 Task: In the Contact  NelsonAubrey@iCloud.com, Log Postal mail with desription: 'Received a postal mail package from a customer returning a product.'; Add date: '24 August, 2023', attach the document: Project_plan.docx. Logged in from softage.10@softage.net
Action: Mouse moved to (91, 77)
Screenshot: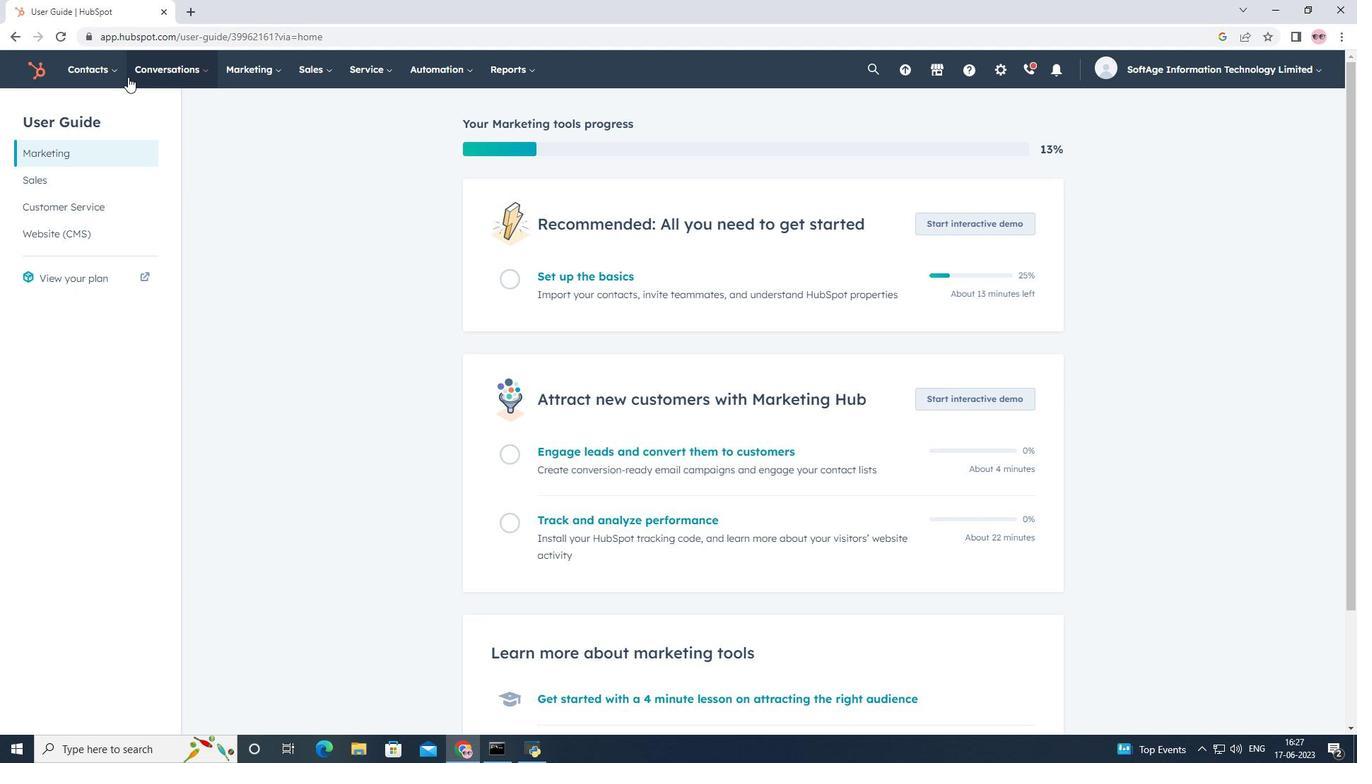 
Action: Mouse pressed left at (91, 77)
Screenshot: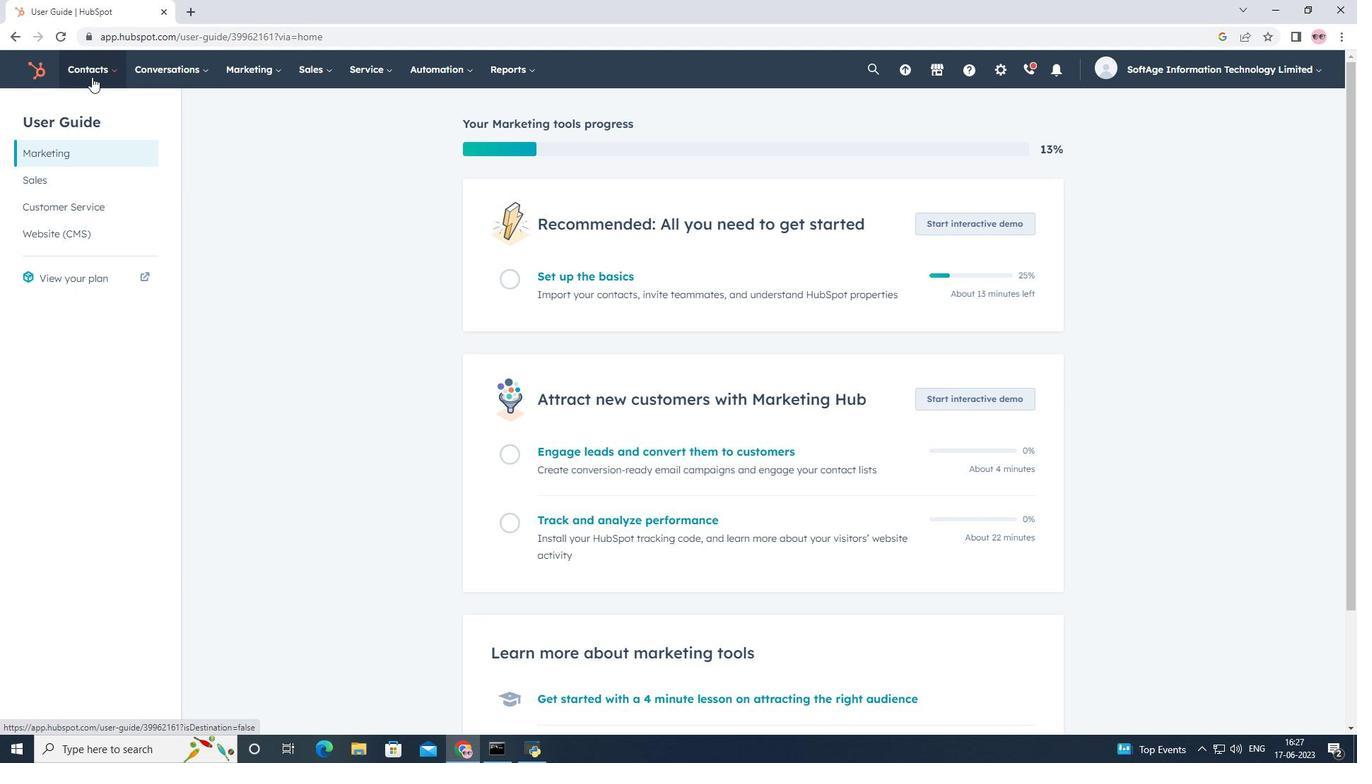 
Action: Mouse moved to (101, 106)
Screenshot: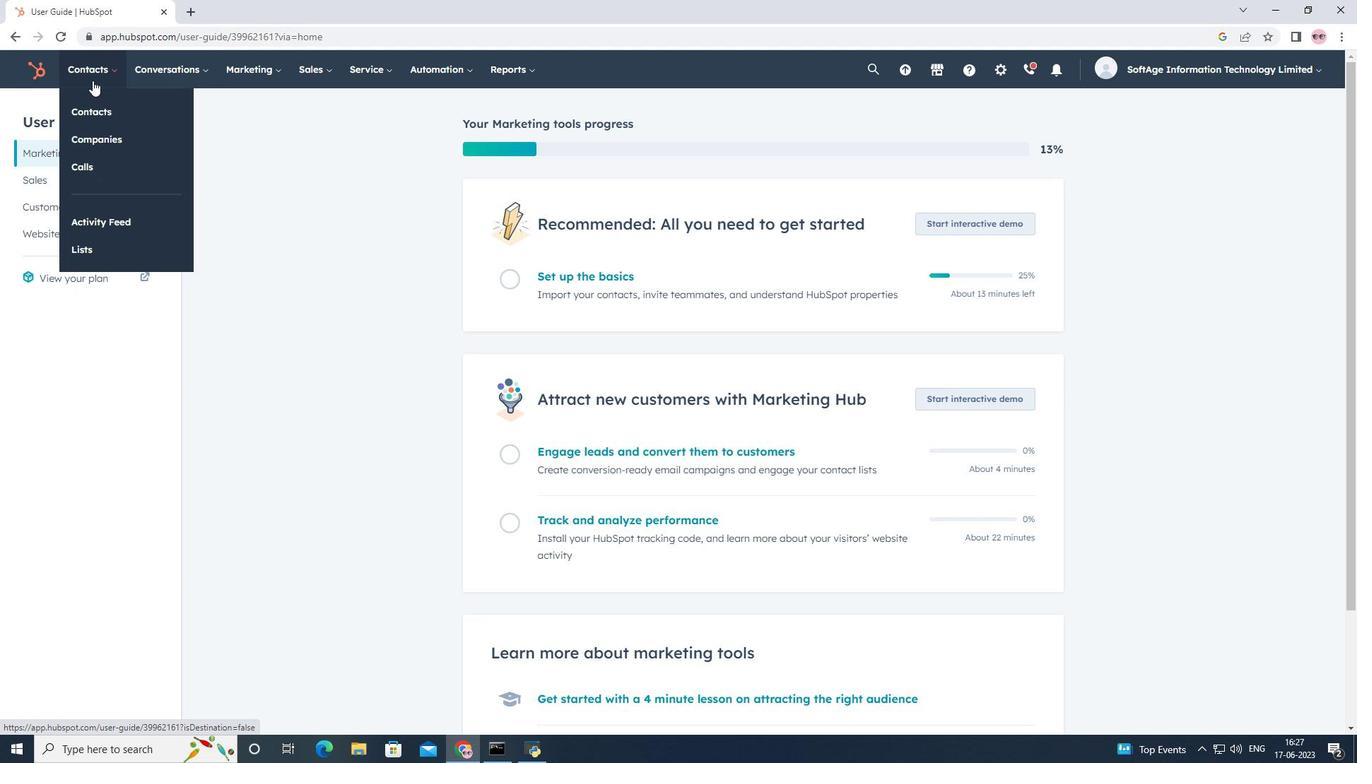 
Action: Mouse pressed left at (101, 106)
Screenshot: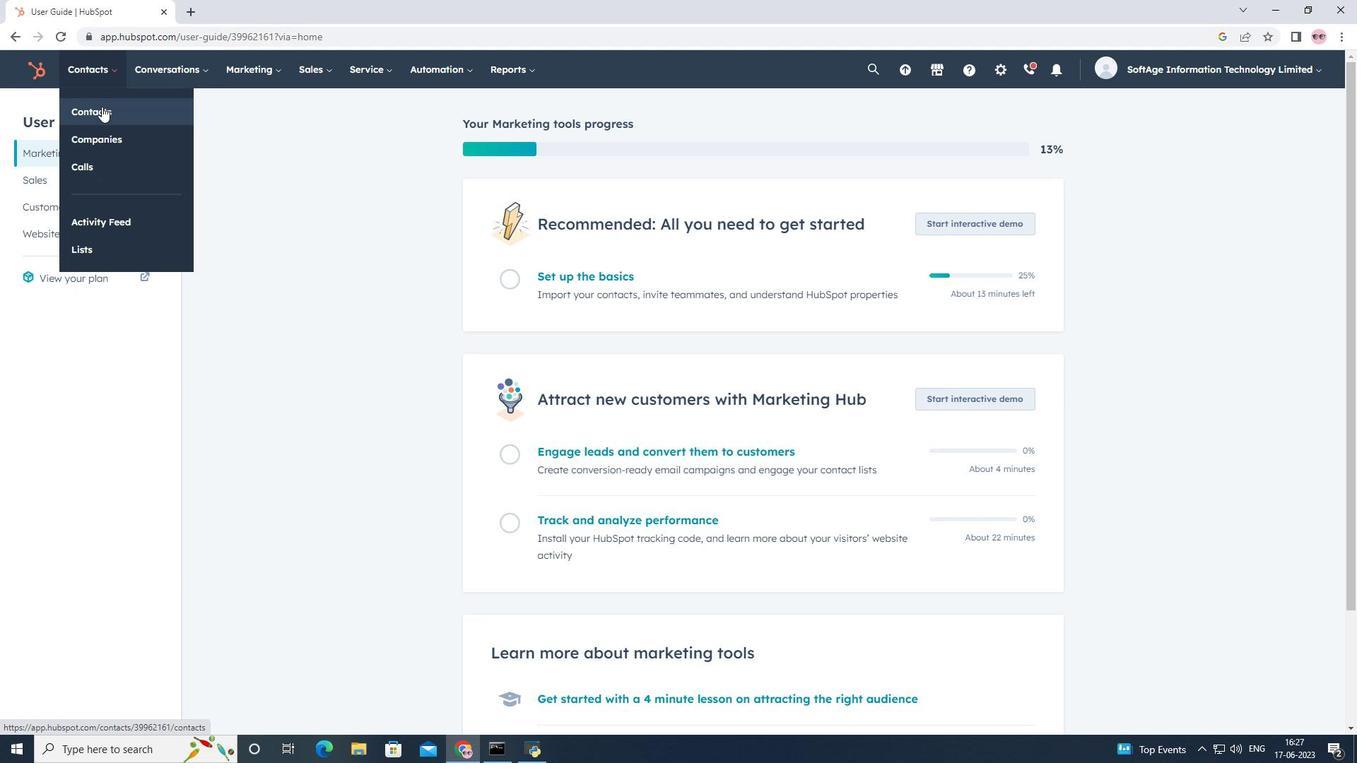 
Action: Mouse moved to (147, 232)
Screenshot: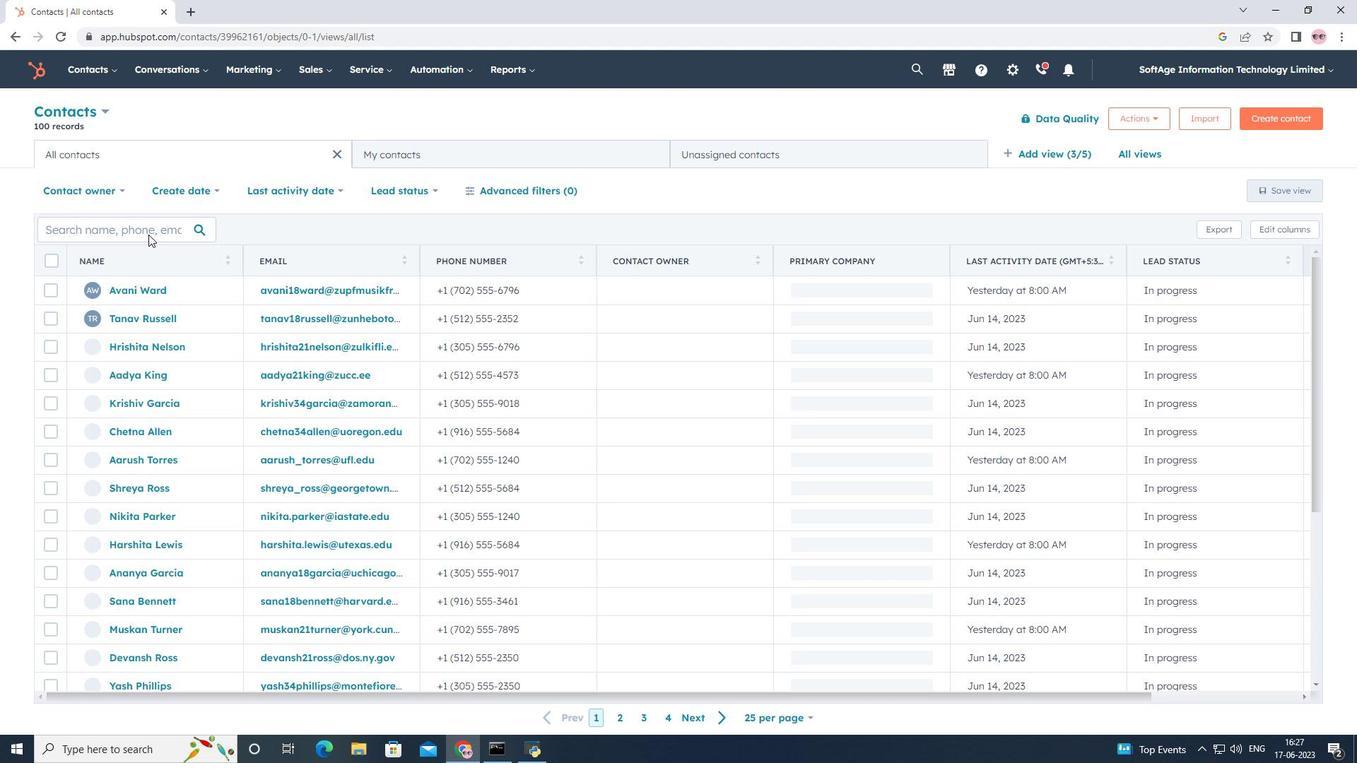 
Action: Mouse pressed left at (147, 232)
Screenshot: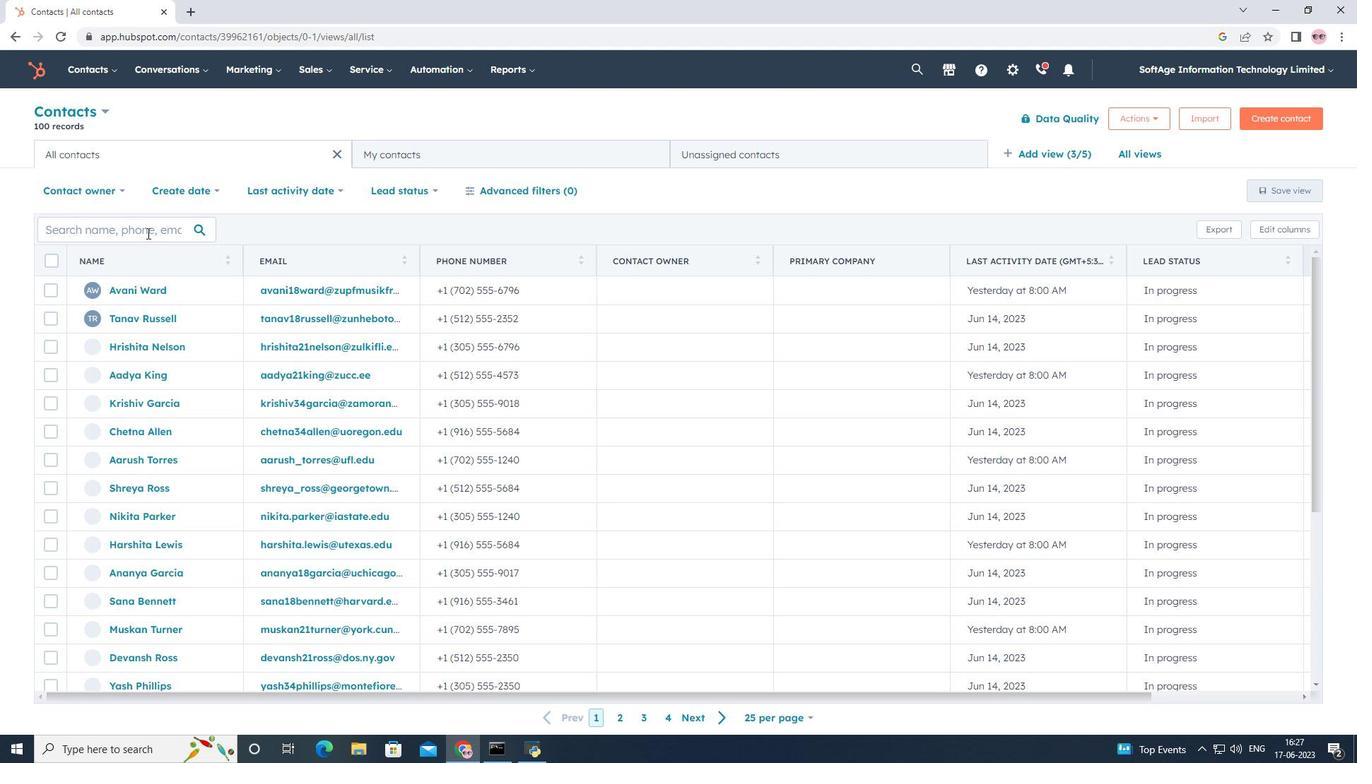 
Action: Key pressed <Key.shift>Nelson<Key.shift>aubrey<Key.shift>@i<Key.shift>Cloud.com
Screenshot: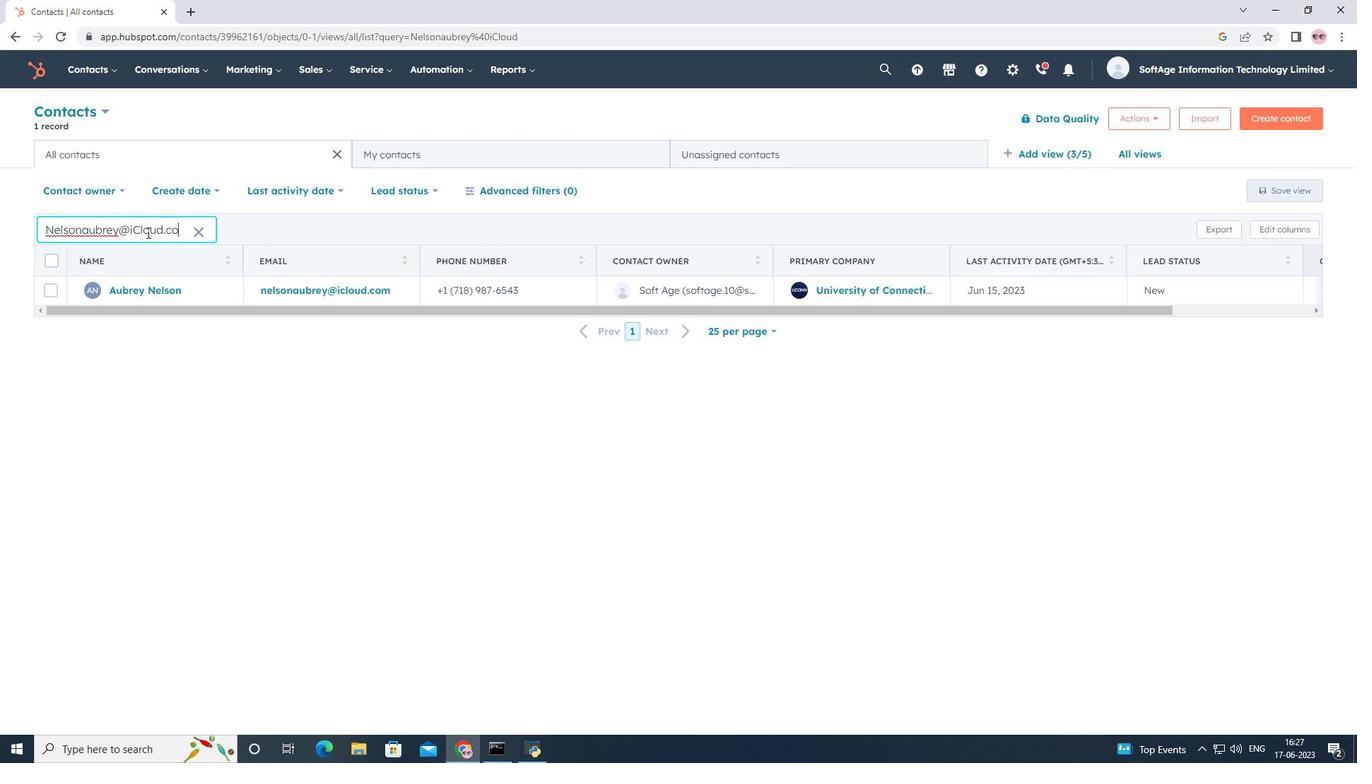 
Action: Mouse moved to (148, 292)
Screenshot: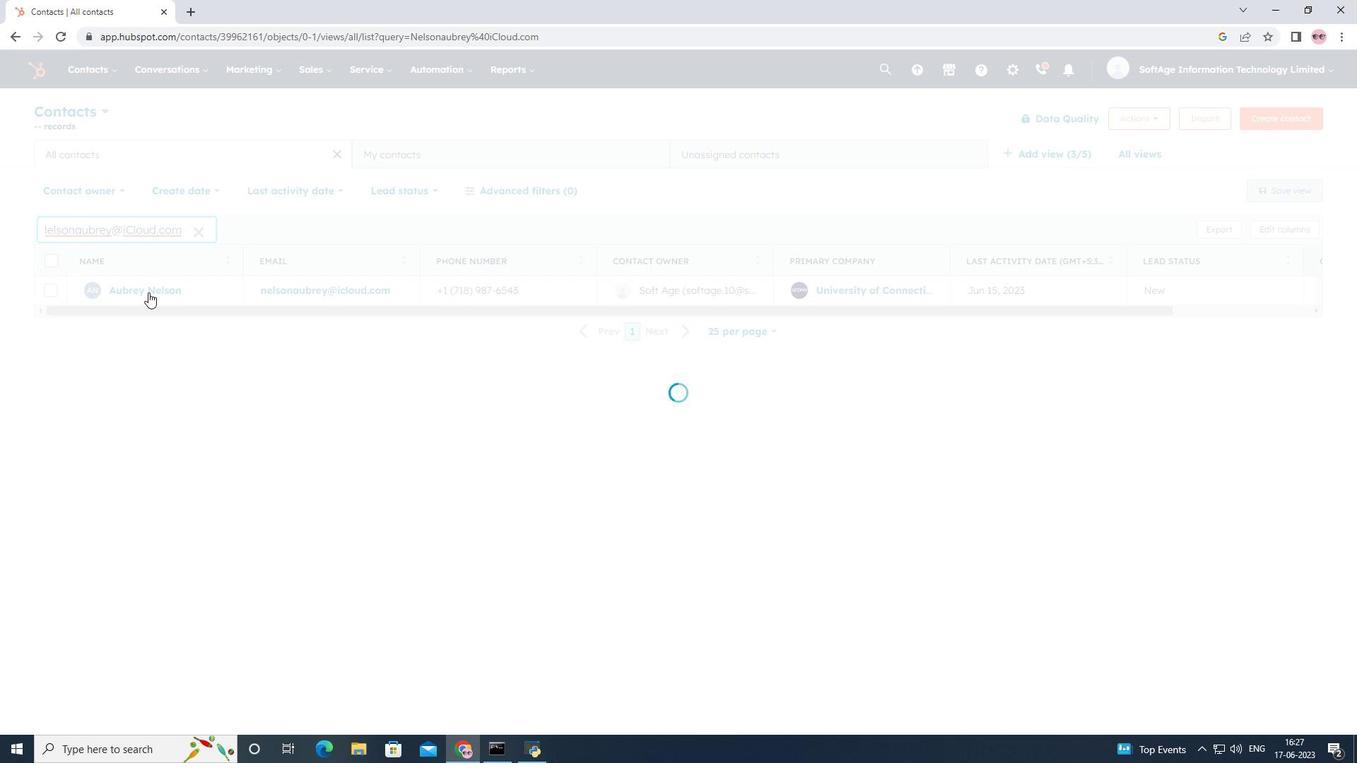 
Action: Mouse pressed left at (148, 292)
Screenshot: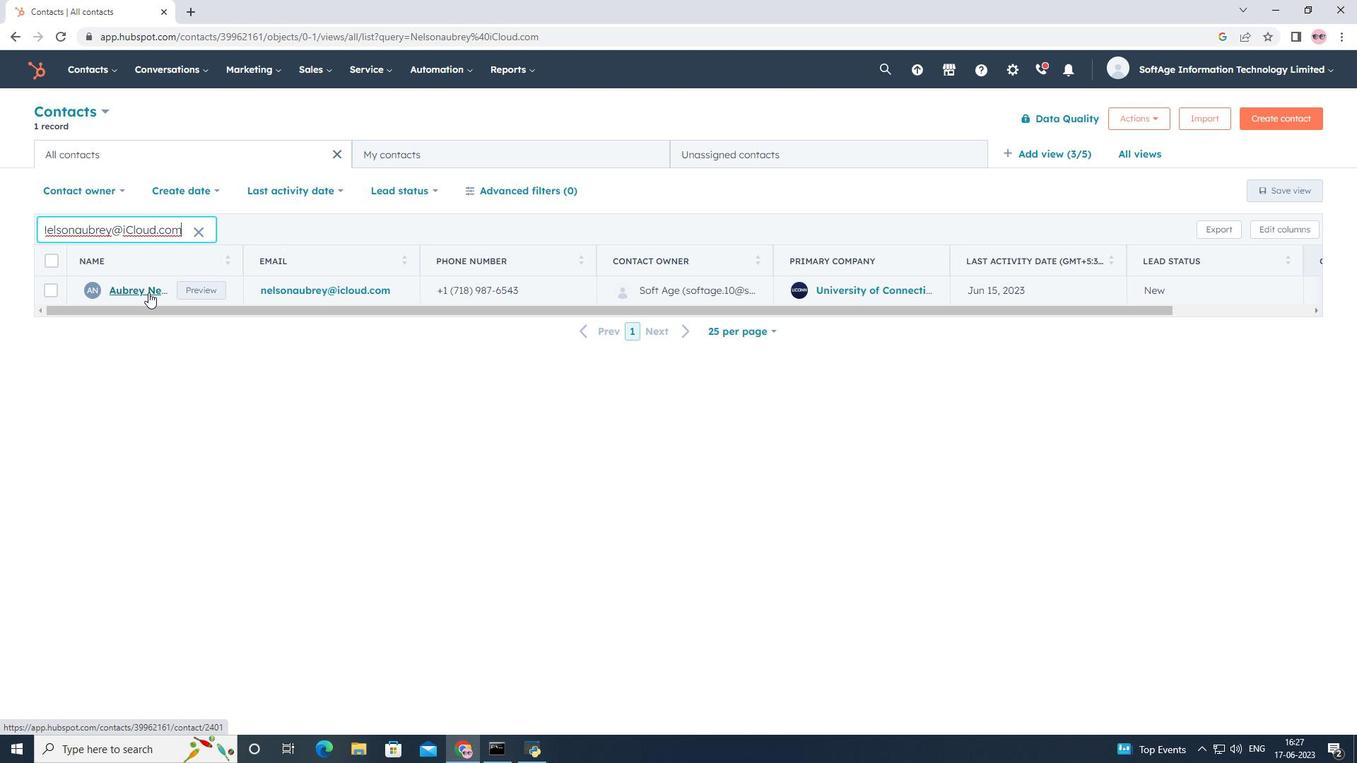 
Action: Mouse moved to (279, 233)
Screenshot: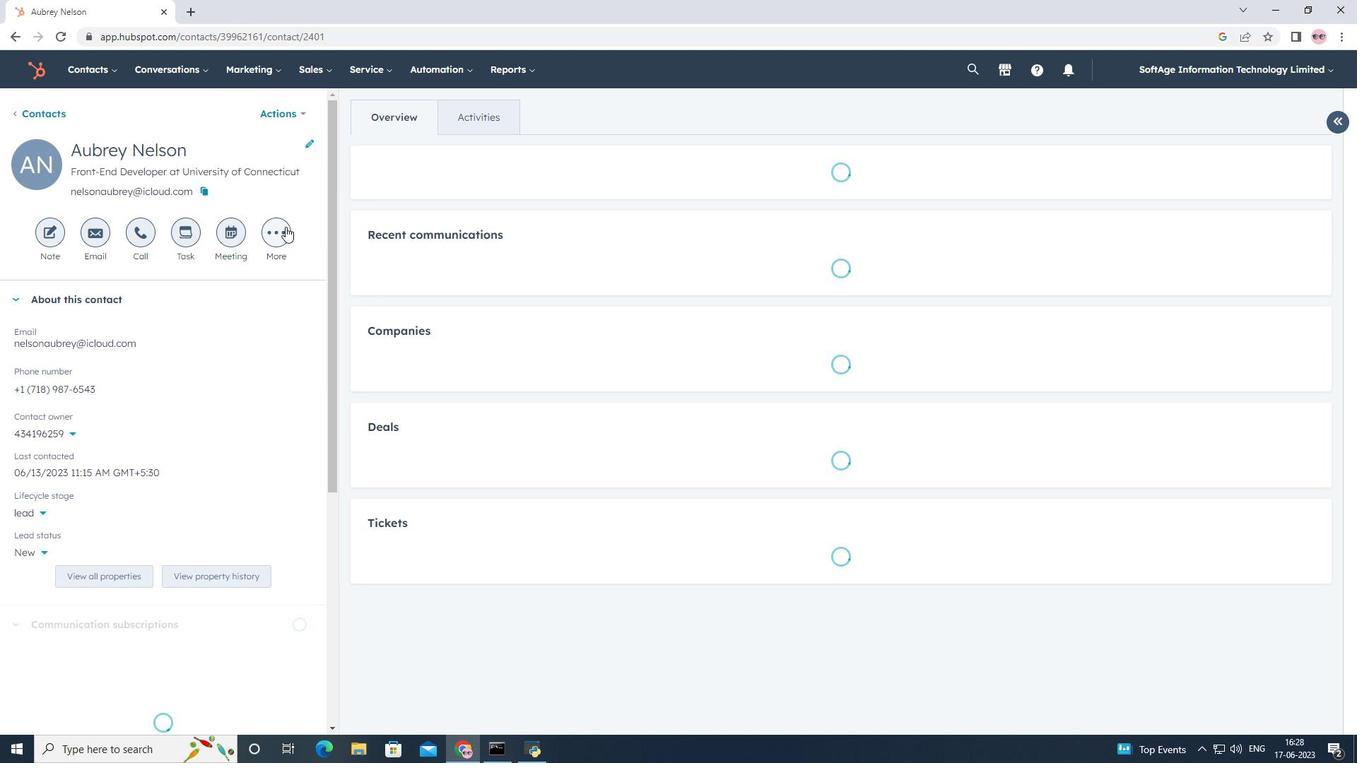 
Action: Mouse pressed left at (279, 233)
Screenshot: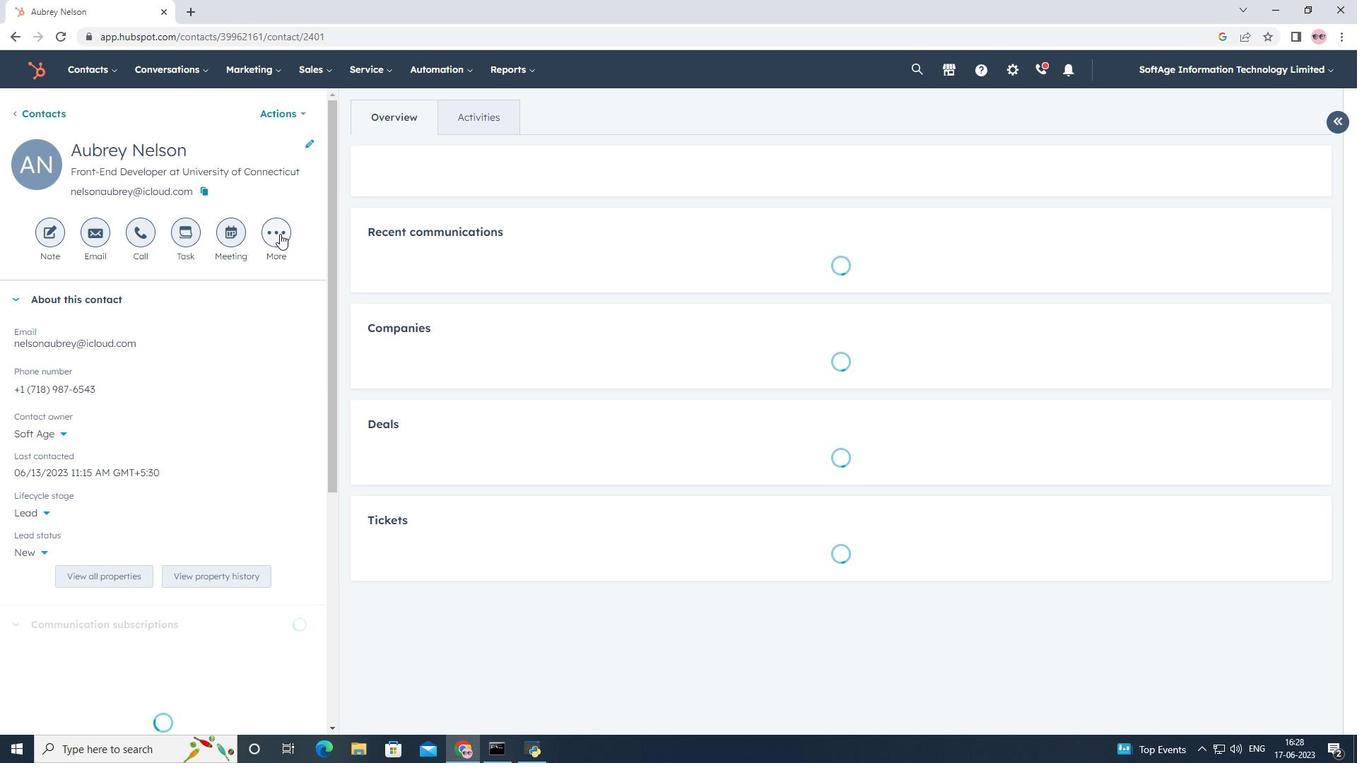 
Action: Mouse moved to (289, 436)
Screenshot: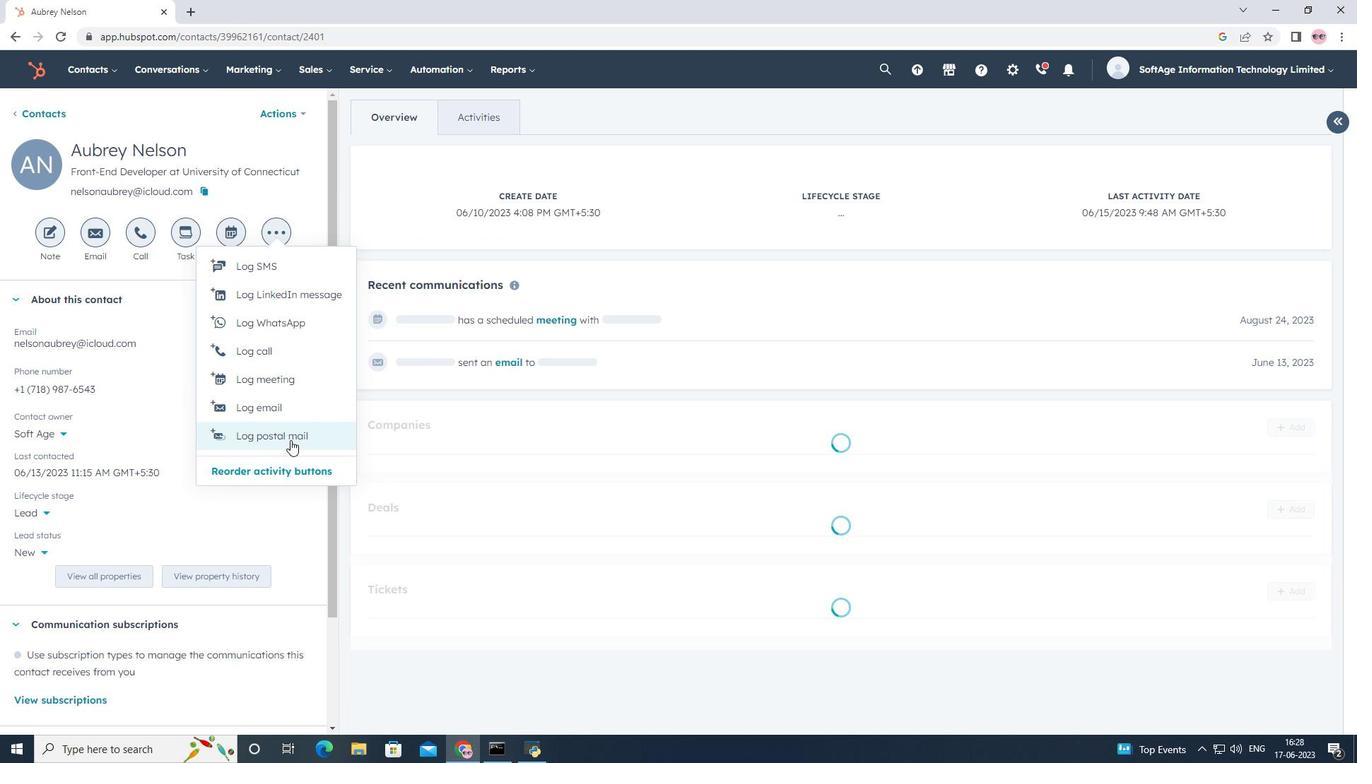 
Action: Mouse pressed left at (289, 436)
Screenshot: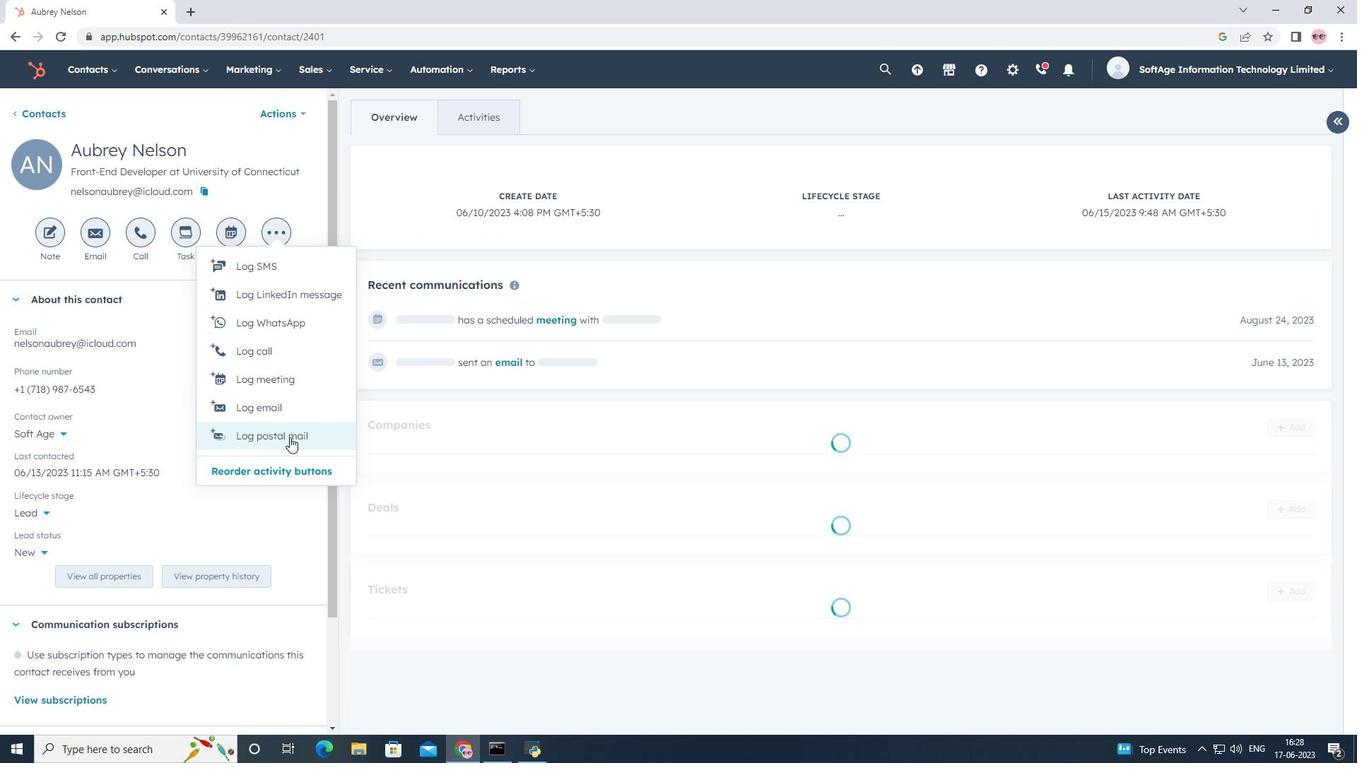 
Action: Mouse moved to (831, 536)
Screenshot: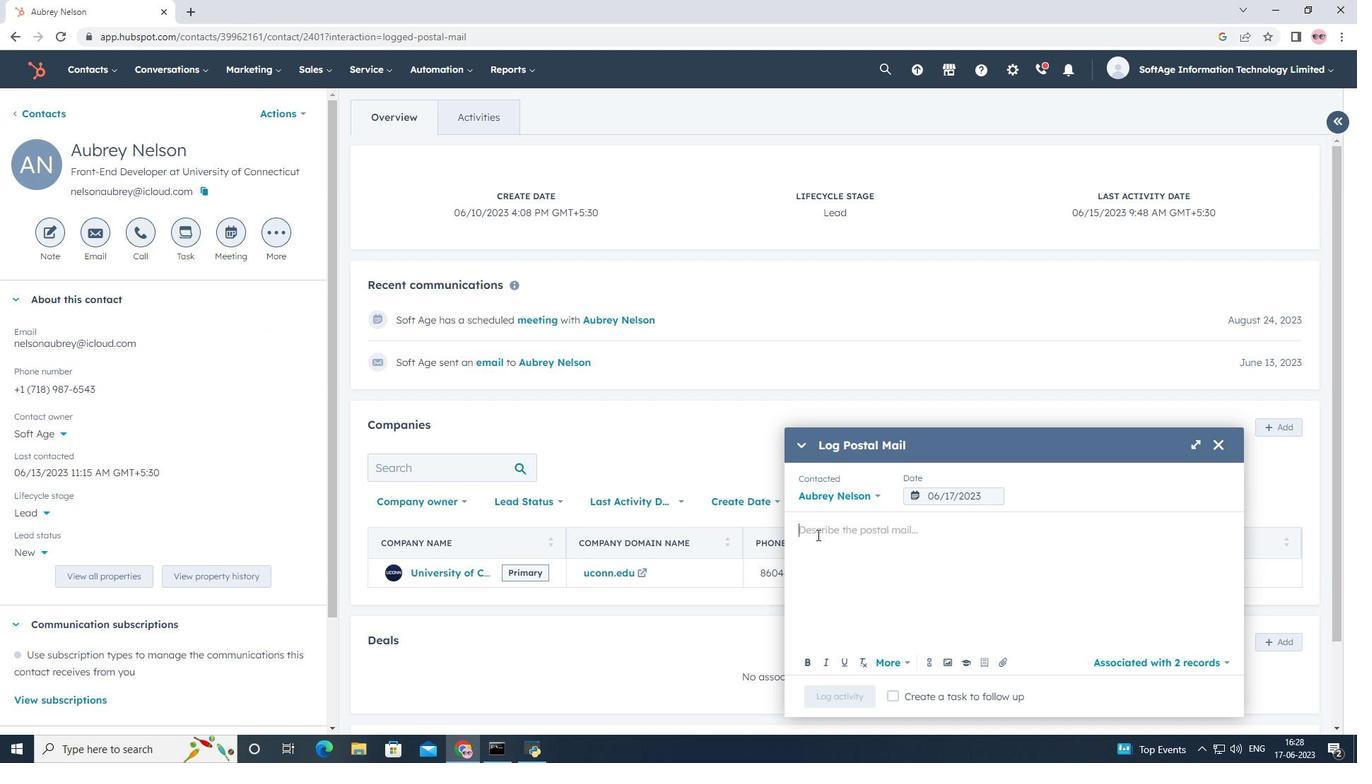 
Action: Mouse pressed left at (831, 536)
Screenshot: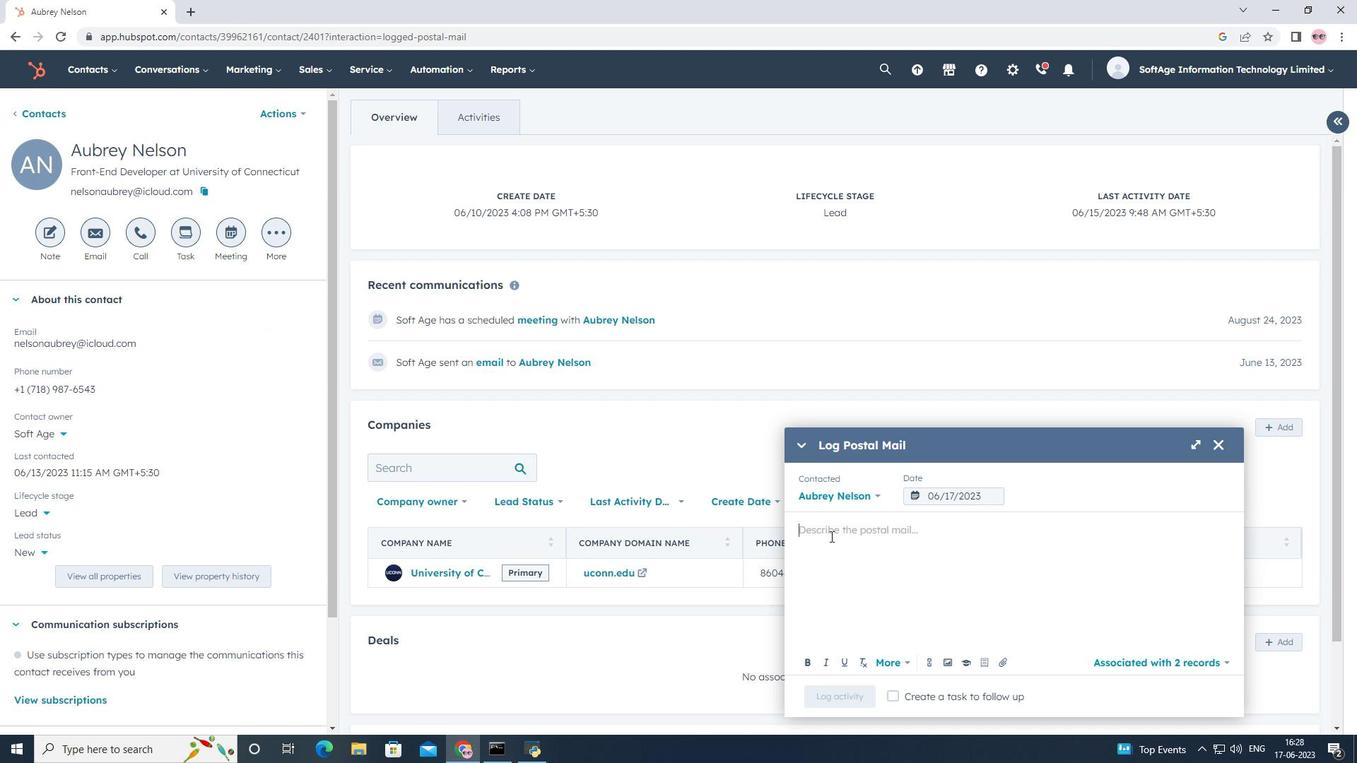 
Action: Key pressed <Key.shift>P<Key.backspace><Key.shift>Received<Key.space>a<Key.space><Key.shift><Key.shift><Key.shift><Key.shift><Key.shift>postak<Key.backspace>l<Key.space>mail<Key.space>package<Key.space>from<Key.space>a<Key.space>u<Key.backspace>customer<Key.space>returning<Key.space>a<Key.space>product.
Screenshot: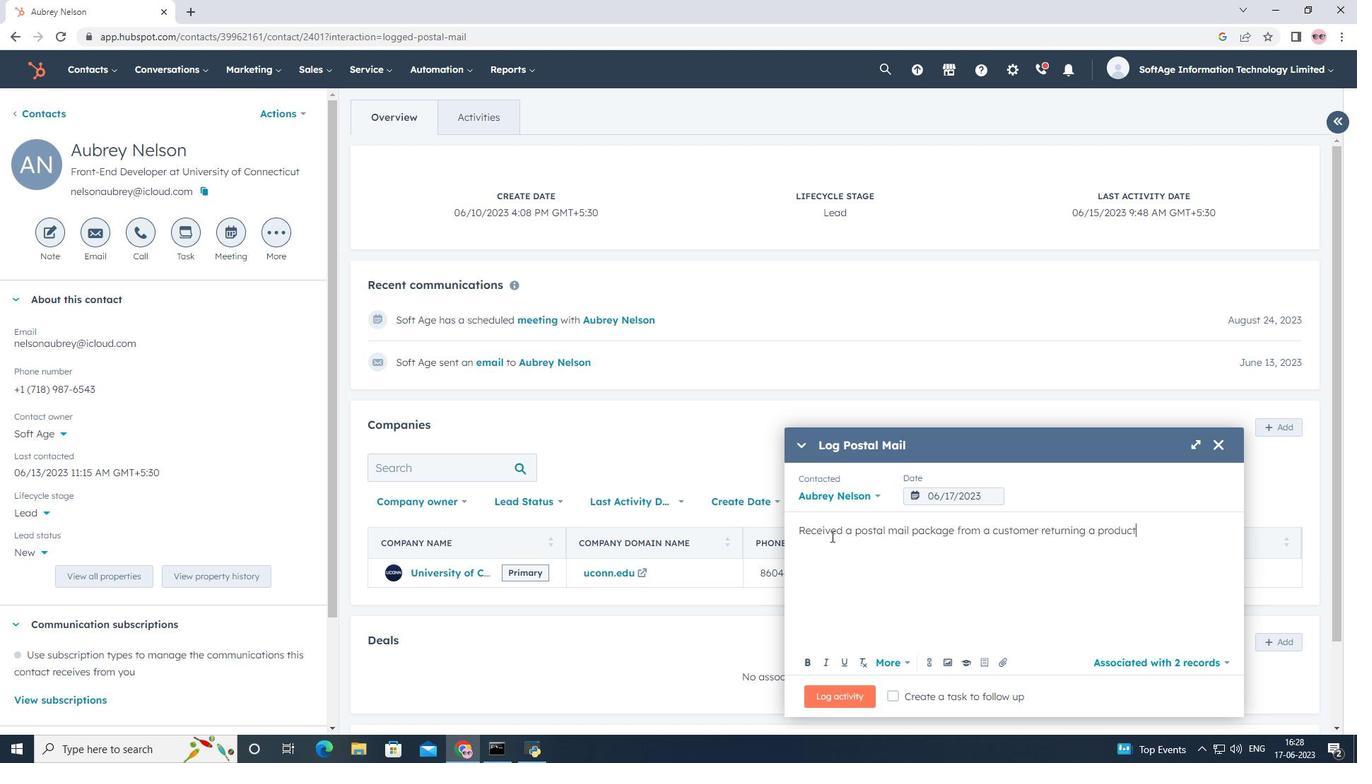 
Action: Mouse moved to (957, 496)
Screenshot: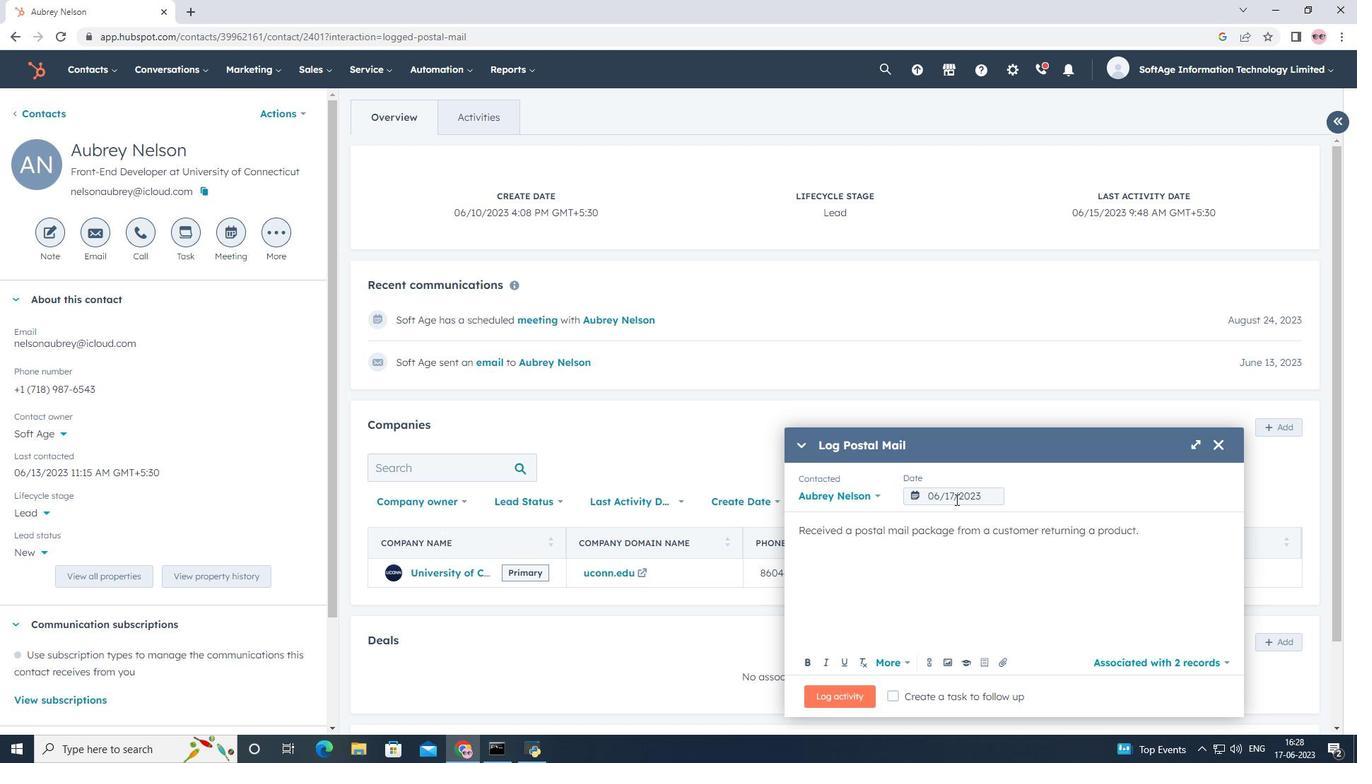 
Action: Mouse pressed left at (957, 496)
Screenshot: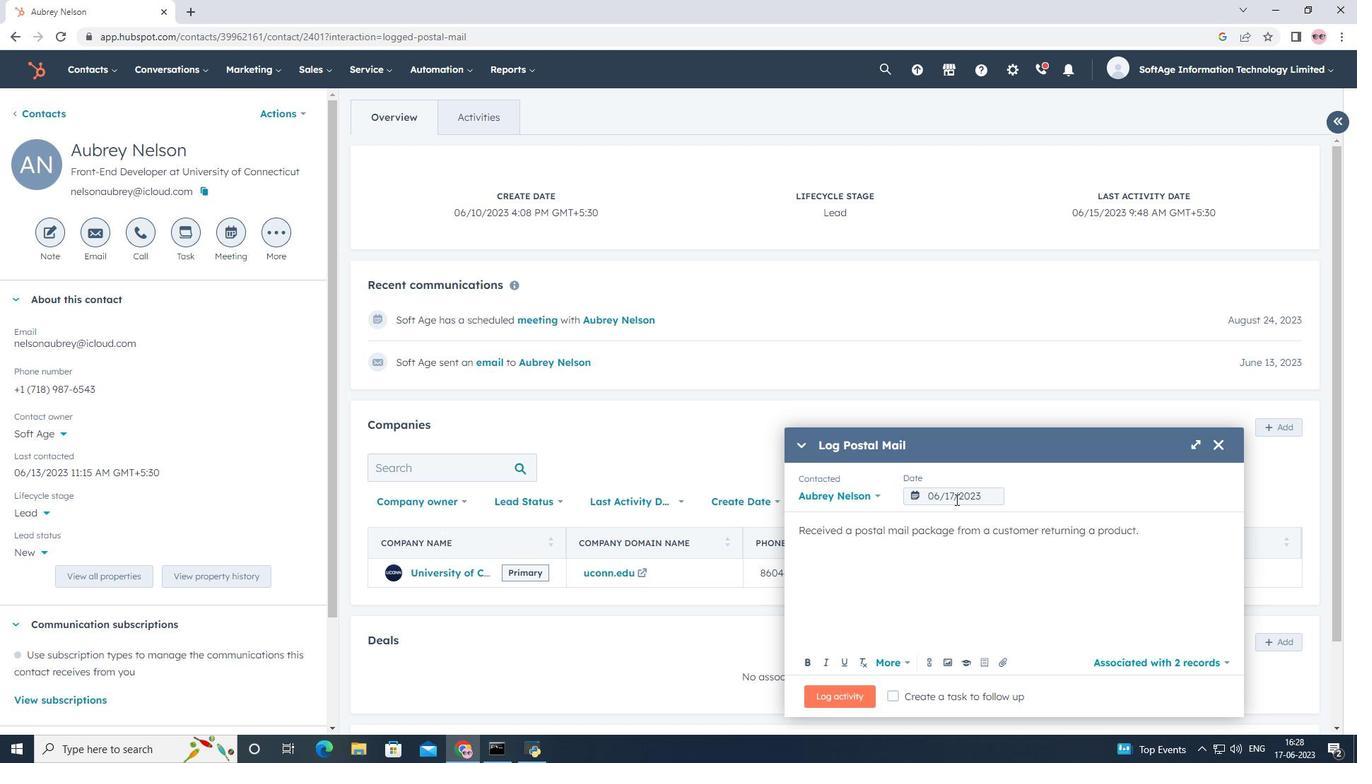 
Action: Mouse moved to (1103, 266)
Screenshot: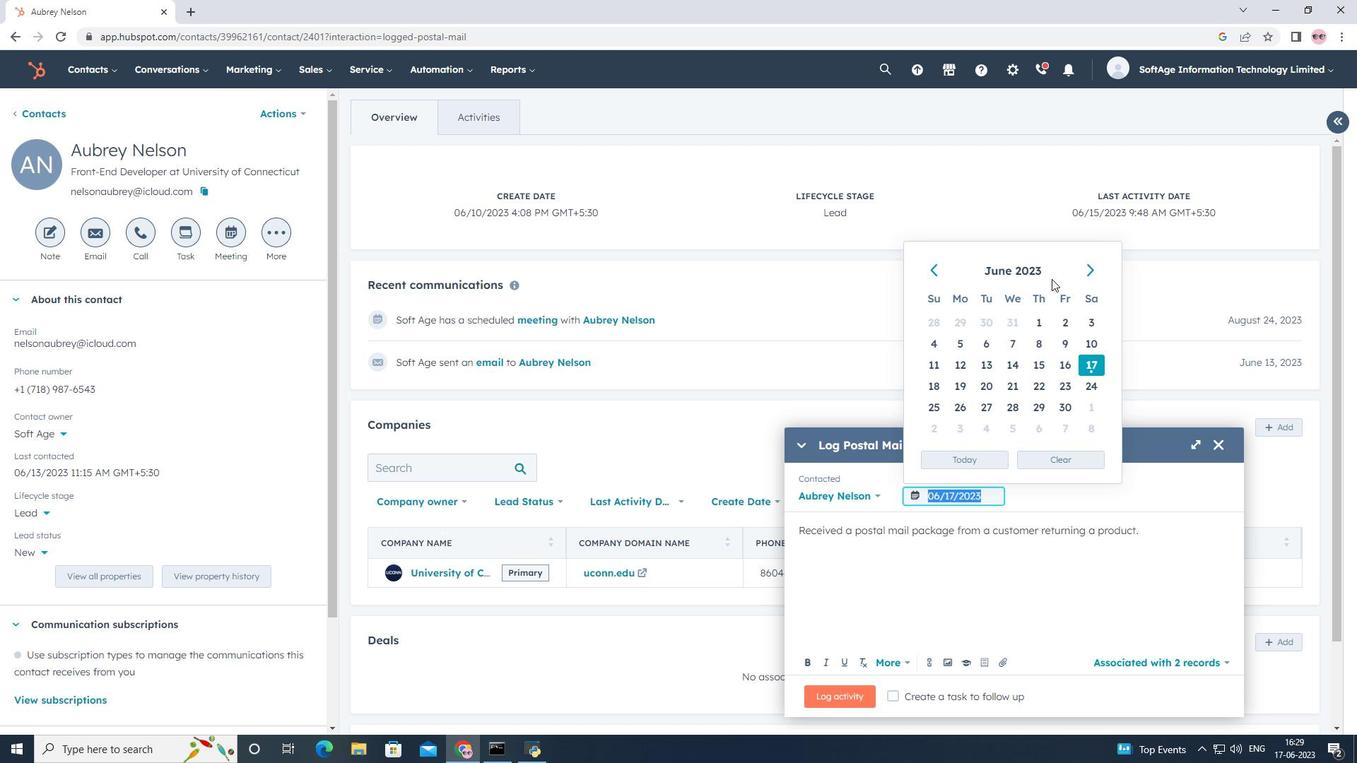 
Action: Mouse pressed left at (1103, 266)
Screenshot: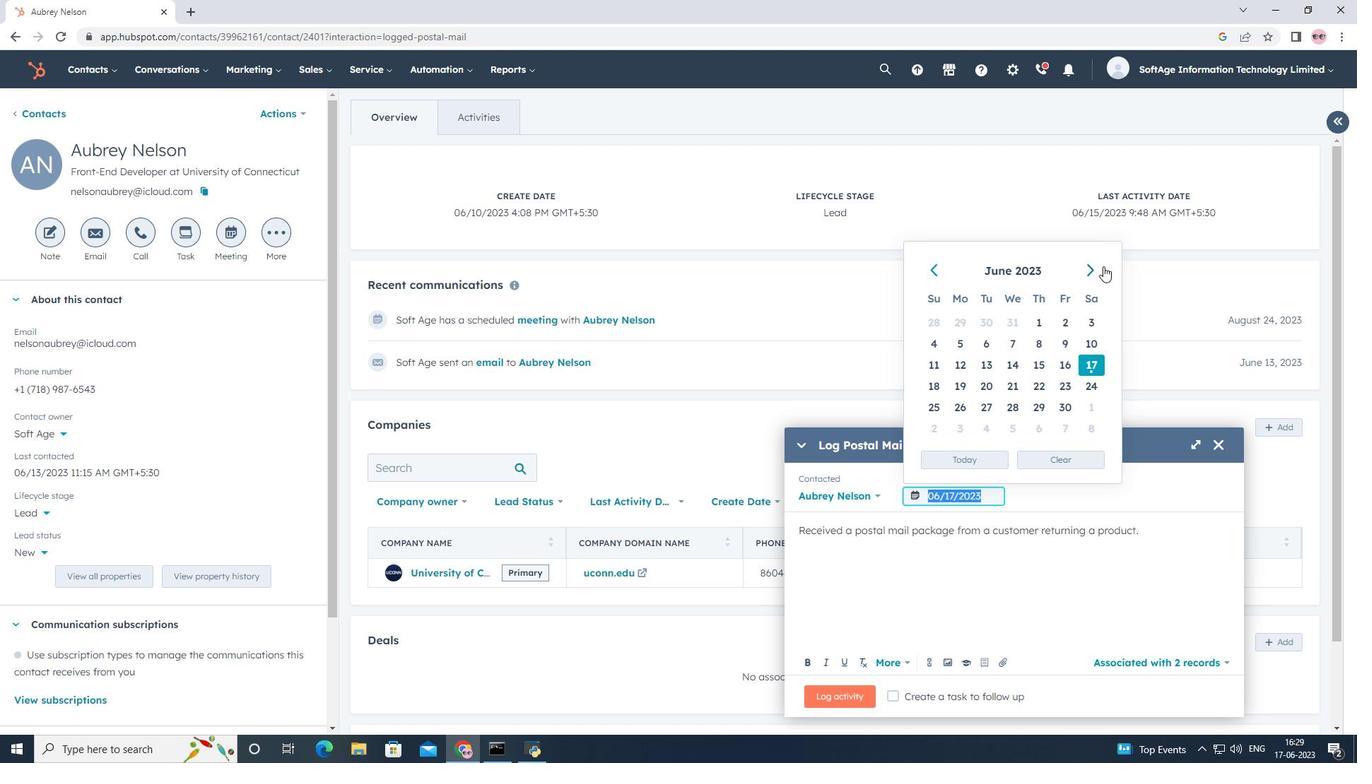 
Action: Mouse moved to (1099, 267)
Screenshot: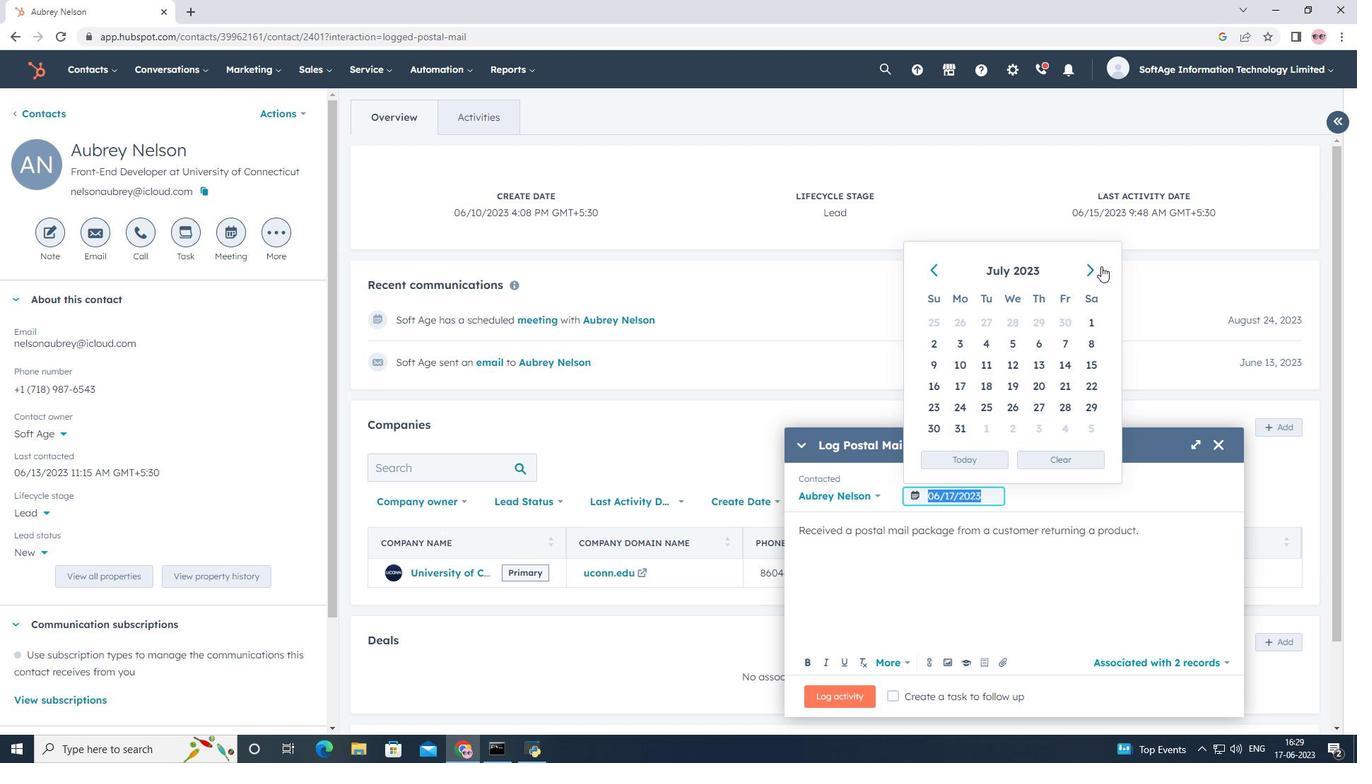 
Action: Mouse pressed left at (1099, 267)
Screenshot: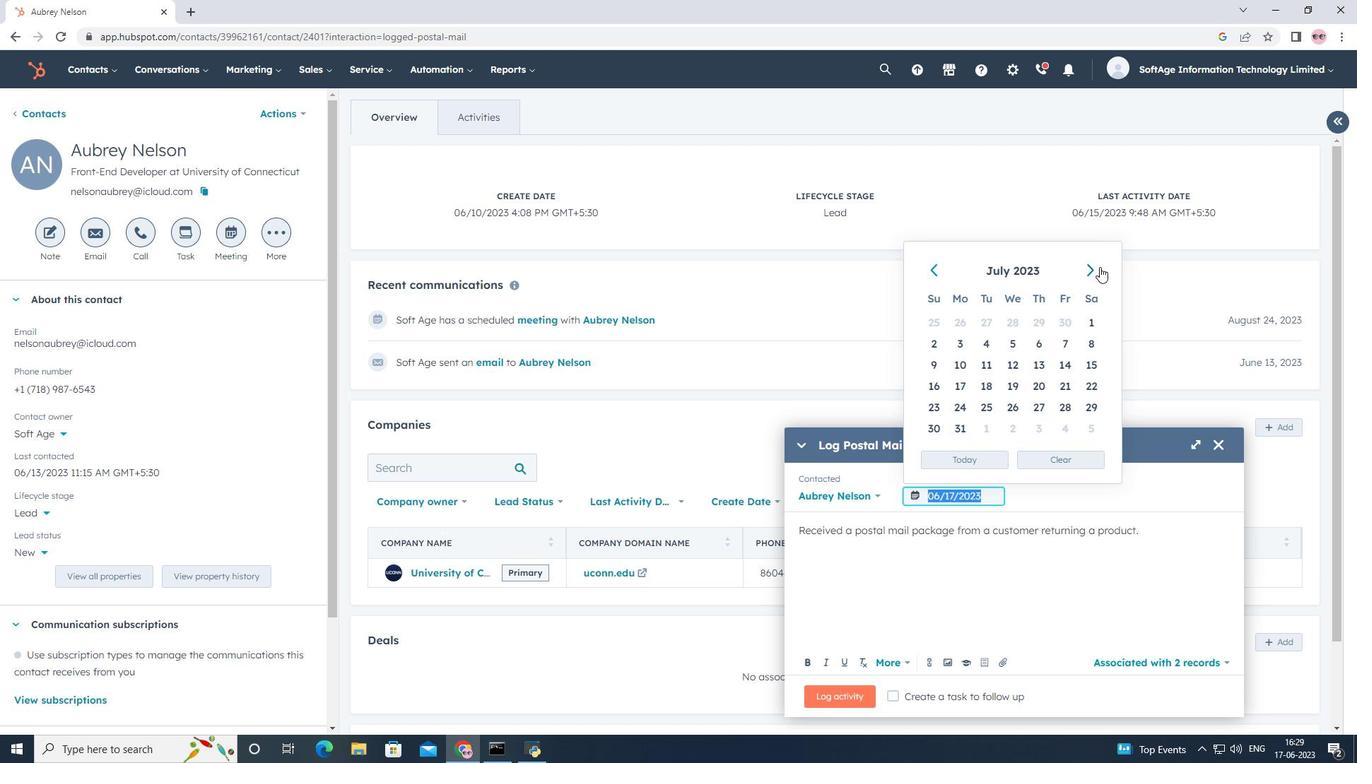 
Action: Mouse moved to (1037, 388)
Screenshot: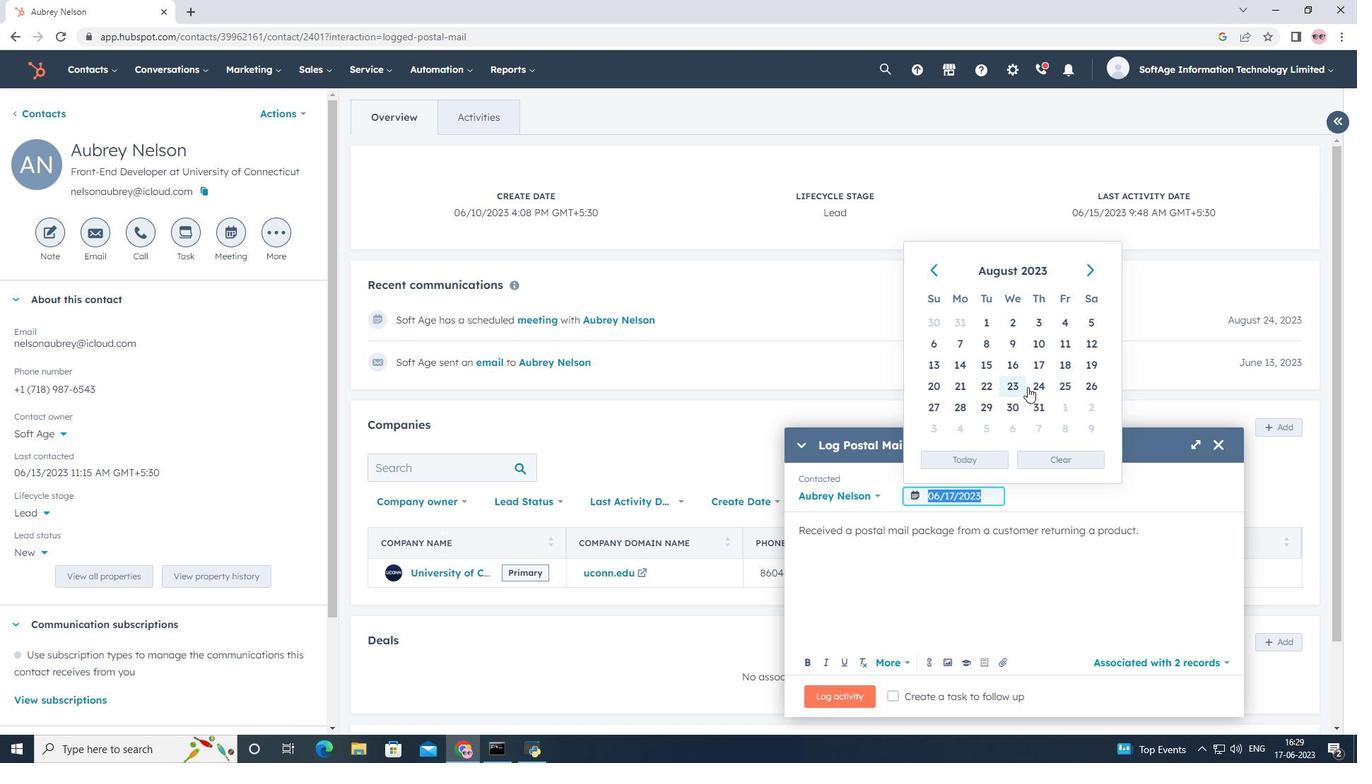 
Action: Mouse pressed left at (1037, 388)
Screenshot: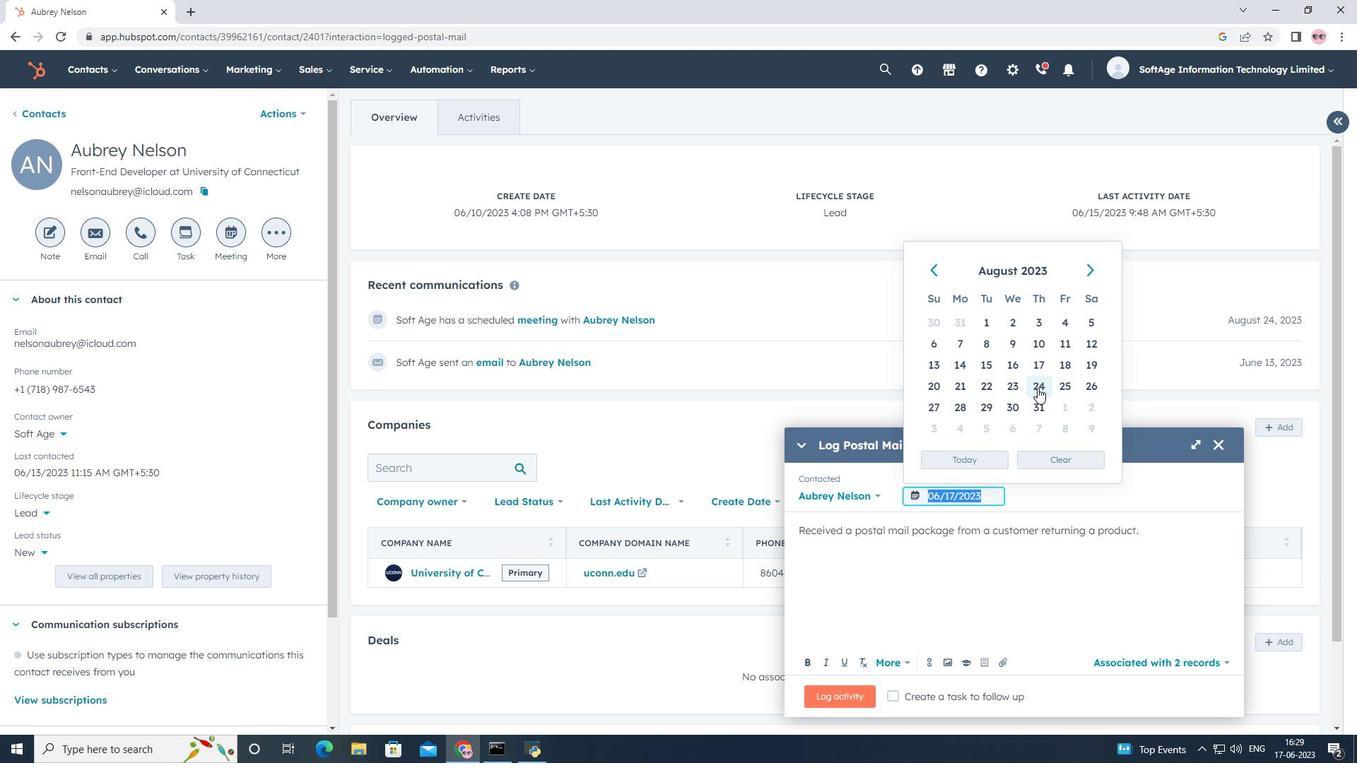 
Action: Mouse moved to (999, 664)
Screenshot: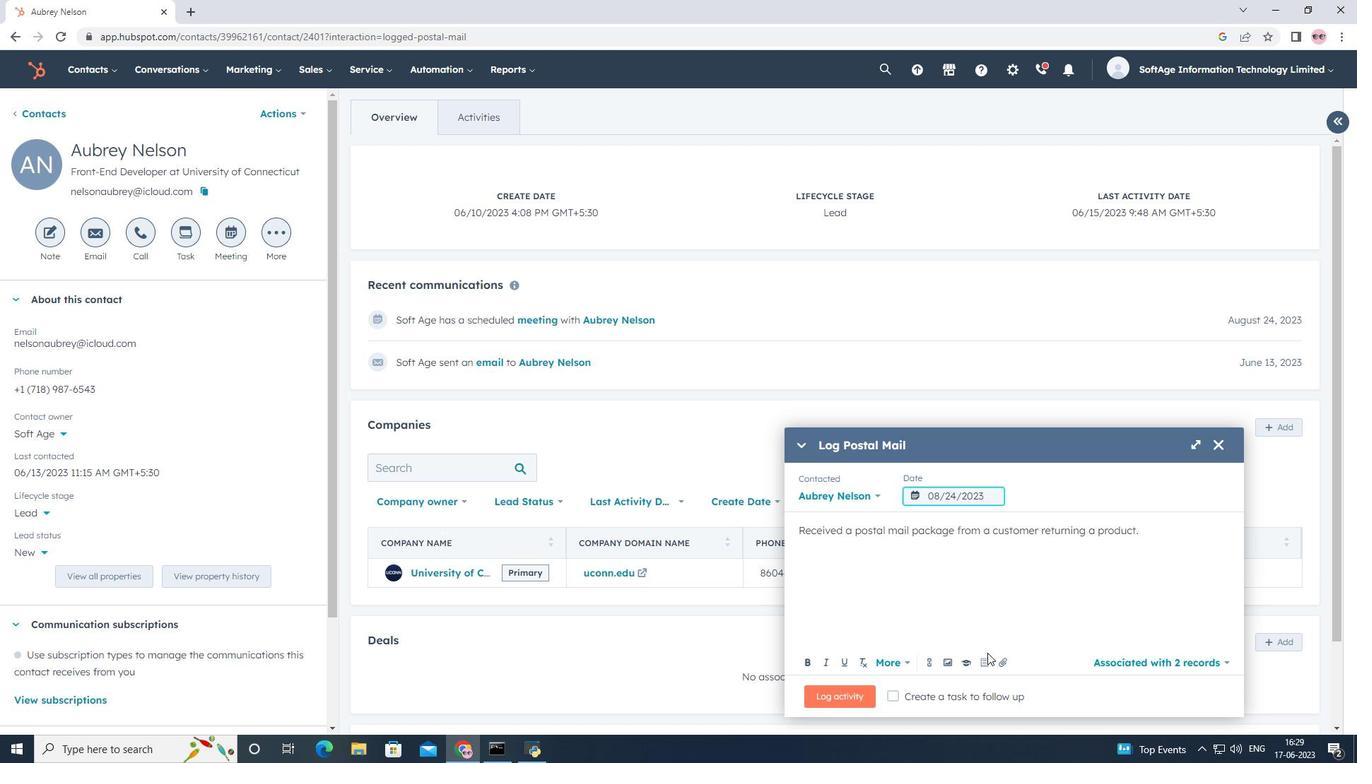 
Action: Mouse pressed left at (999, 664)
Screenshot: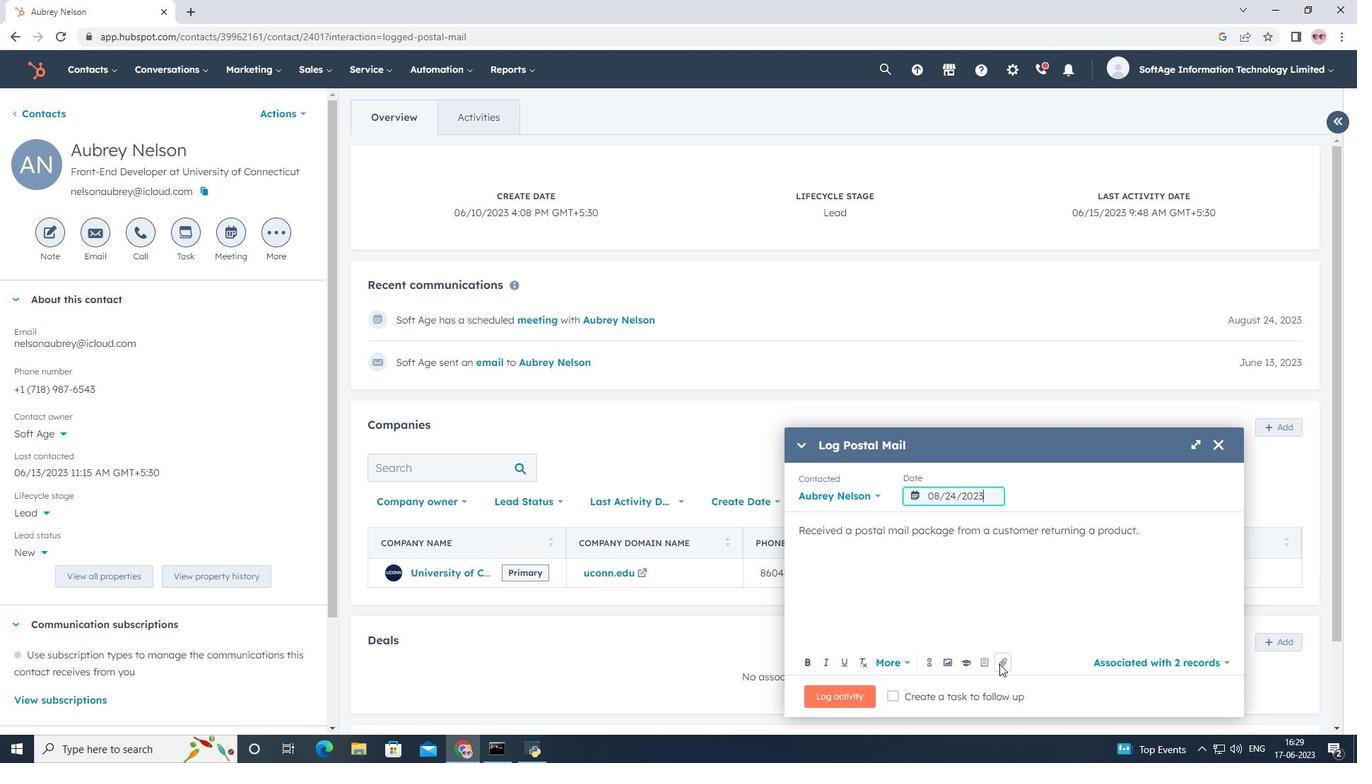 
Action: Mouse moved to (997, 624)
Screenshot: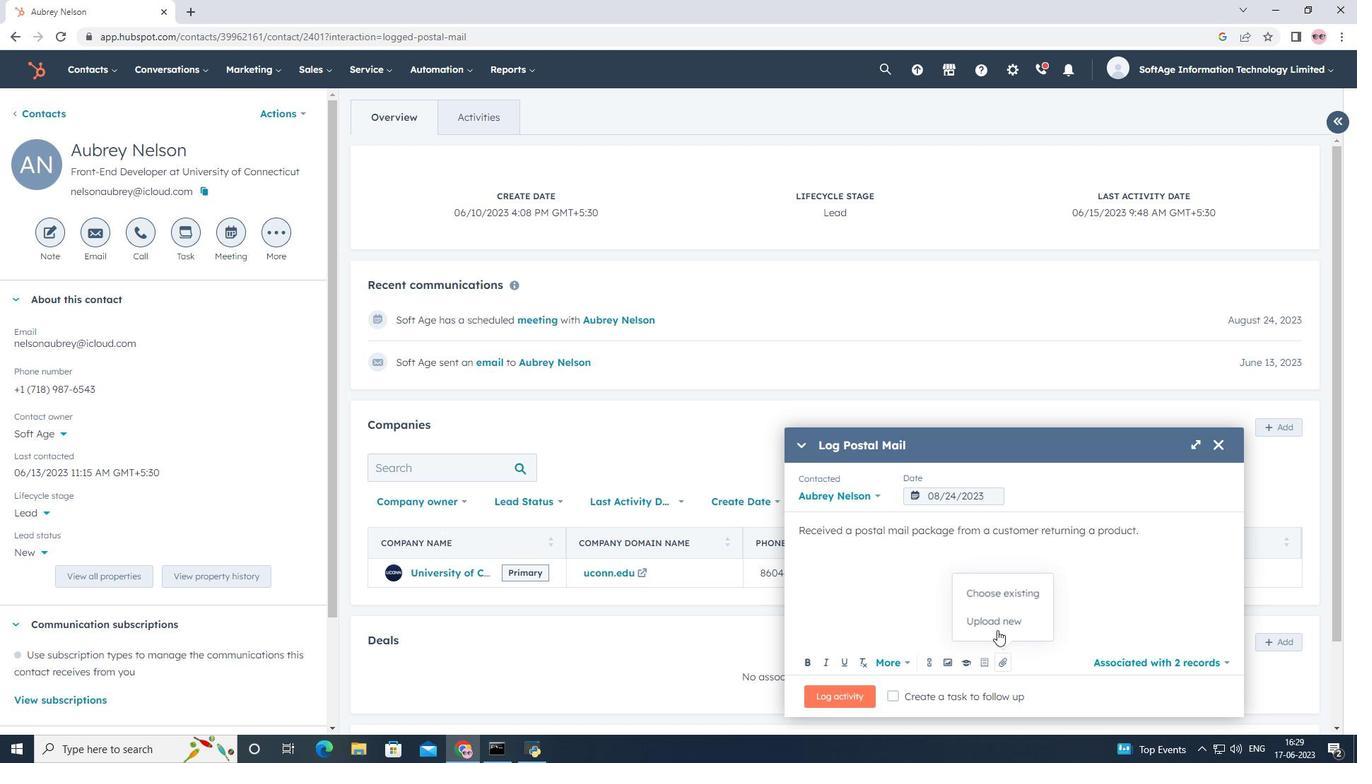 
Action: Mouse pressed left at (997, 624)
Screenshot: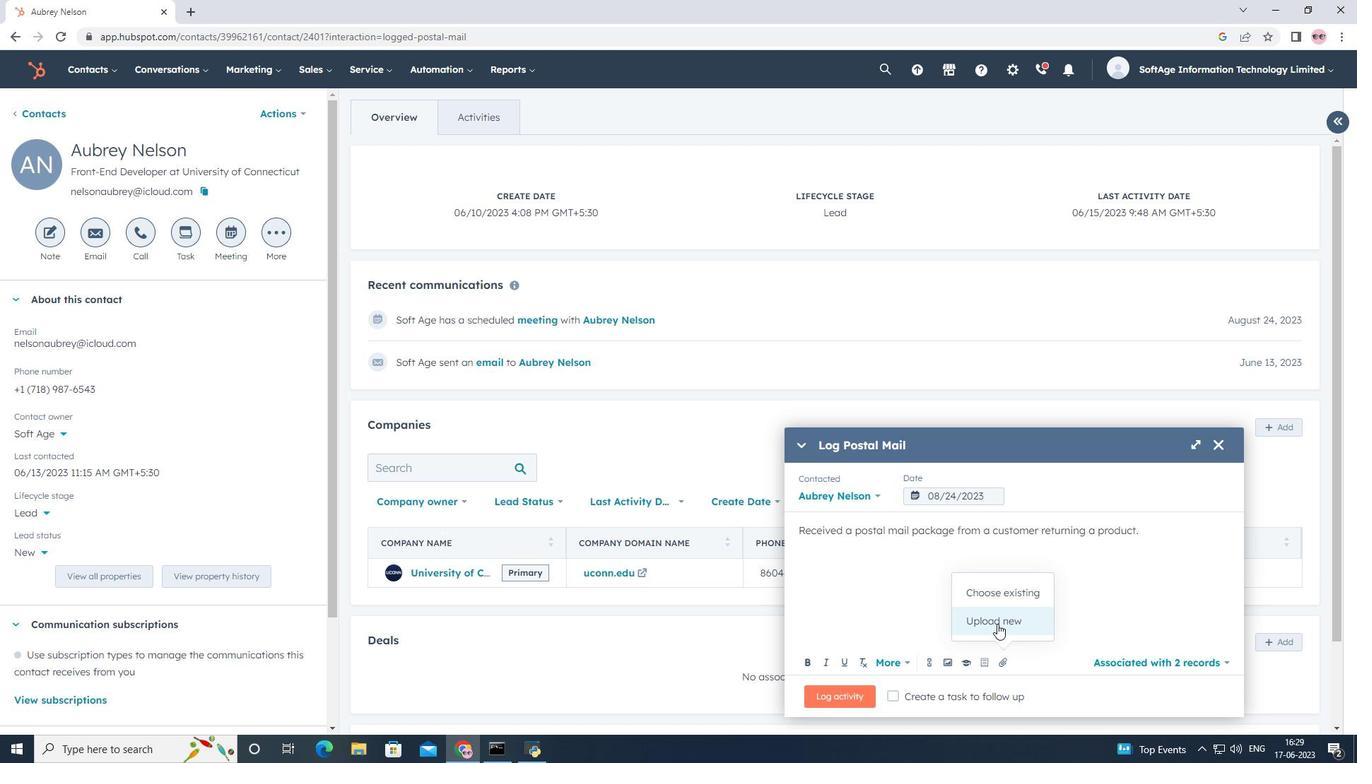 
Action: Mouse moved to (193, 109)
Screenshot: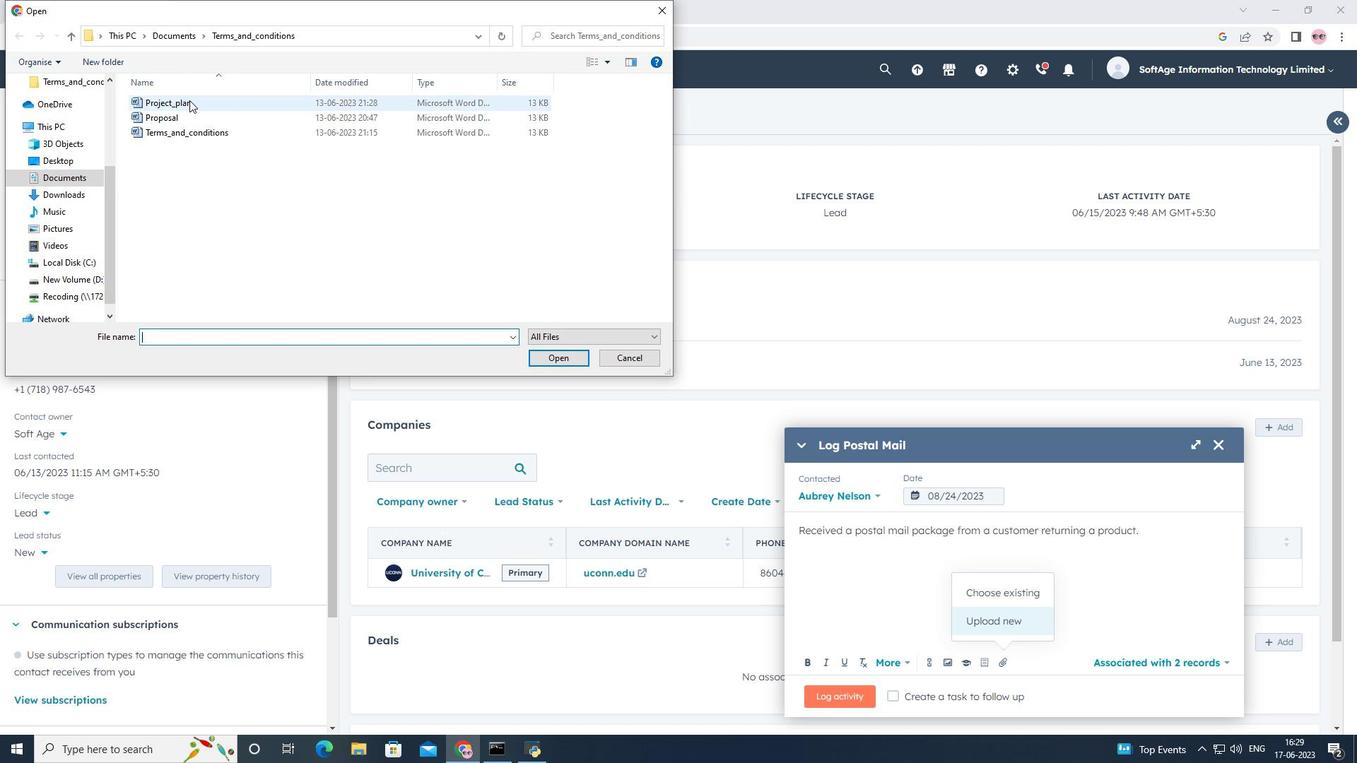 
Action: Mouse pressed left at (193, 109)
Screenshot: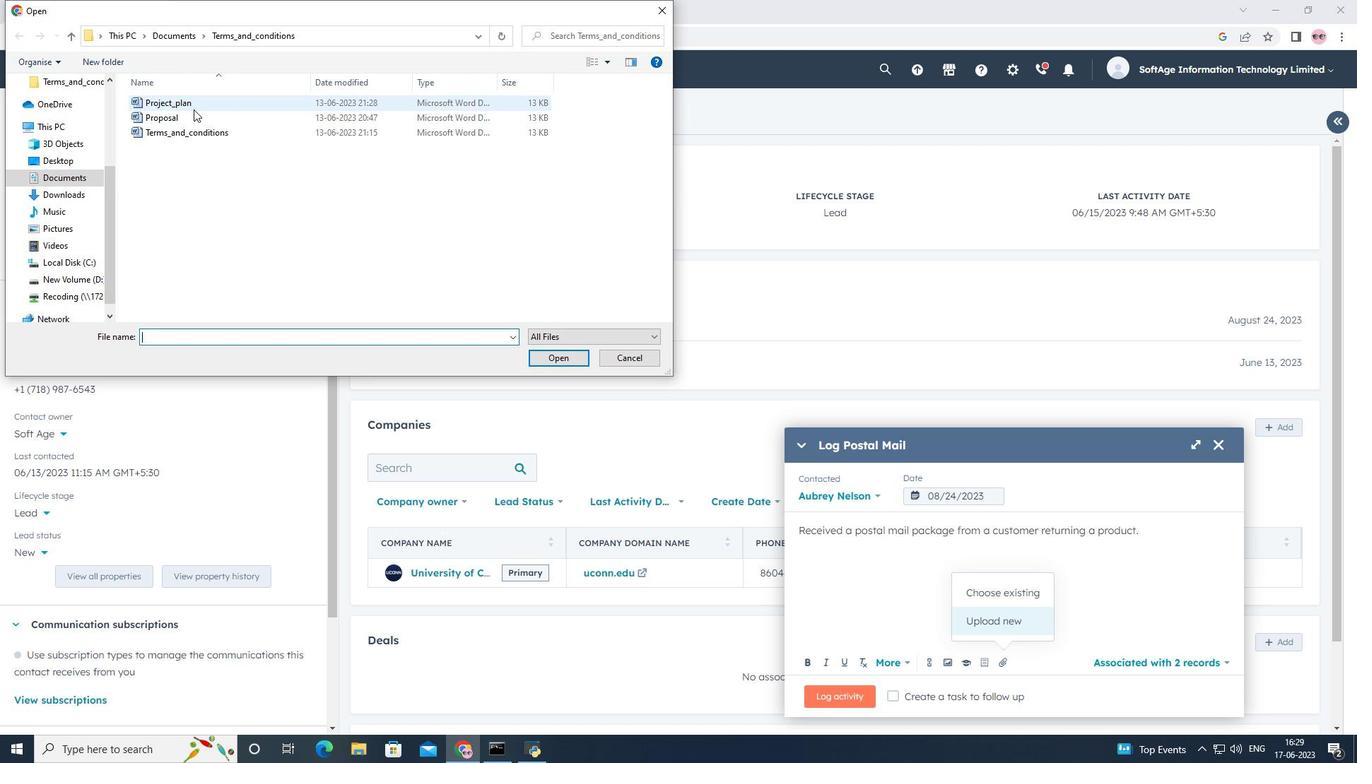 
Action: Mouse moved to (551, 356)
Screenshot: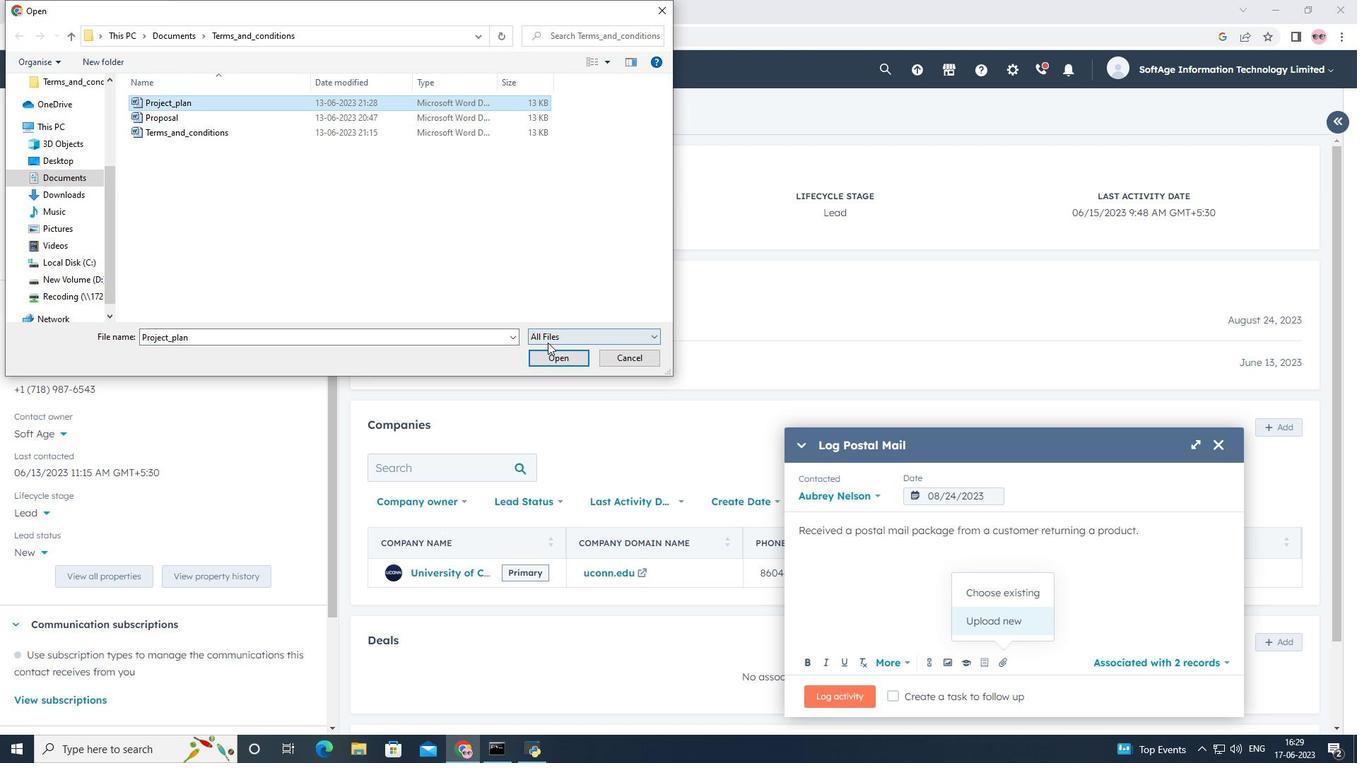 
Action: Mouse pressed left at (551, 356)
Screenshot: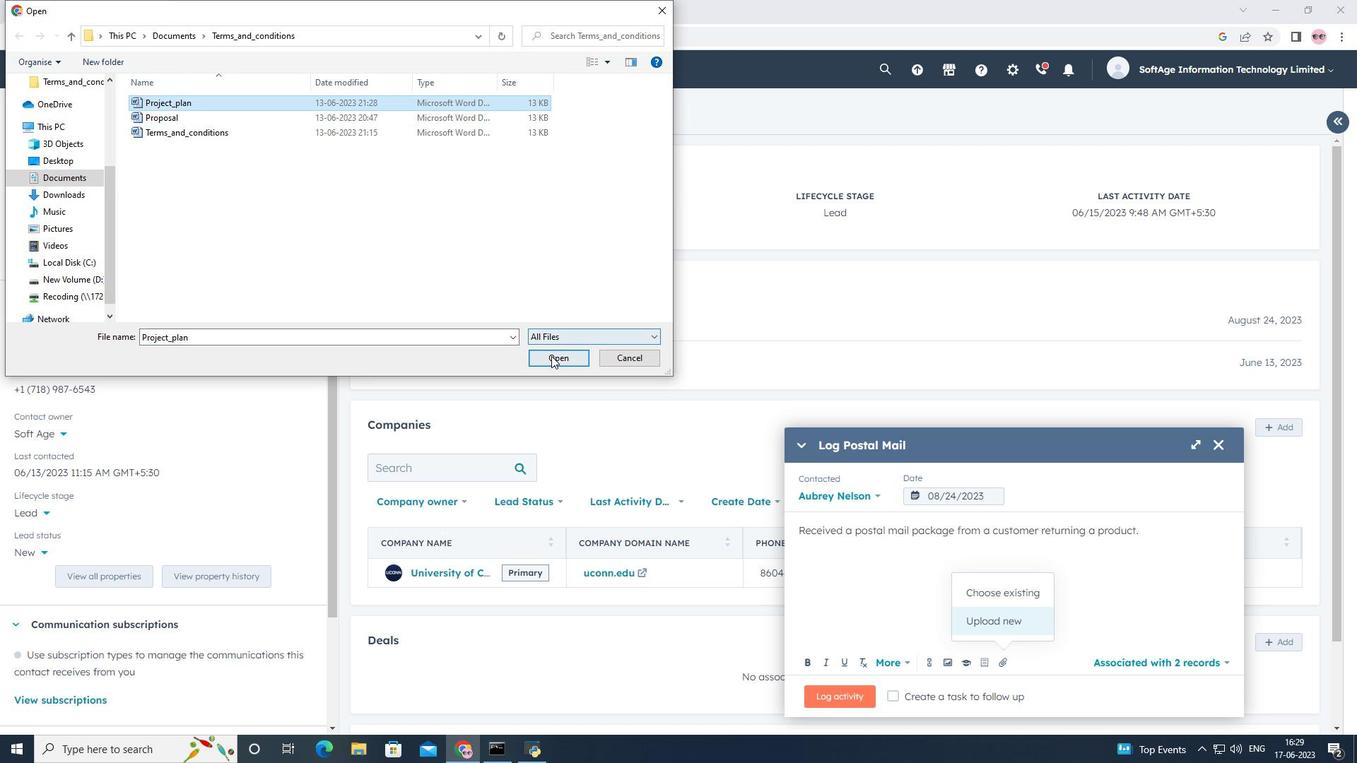 
Action: Mouse moved to (848, 690)
Screenshot: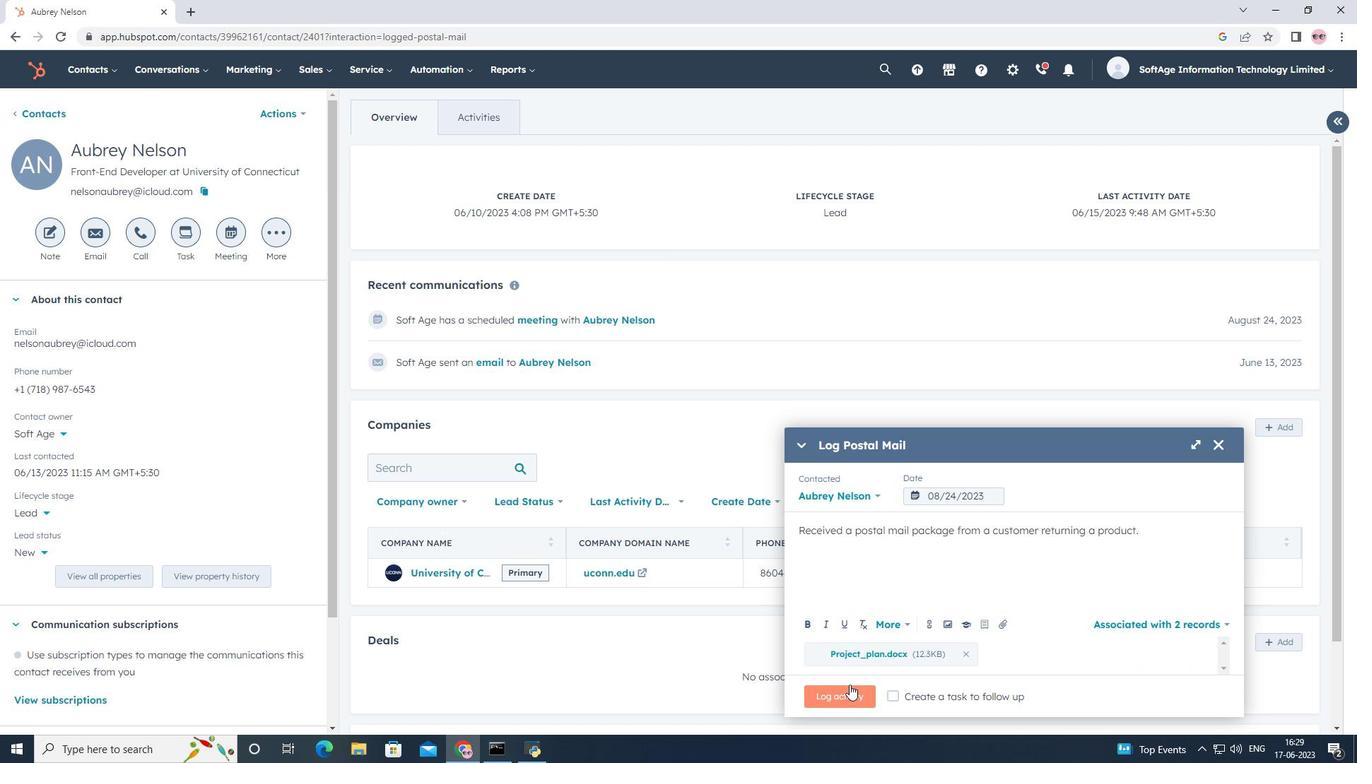 
Action: Mouse pressed left at (848, 690)
Screenshot: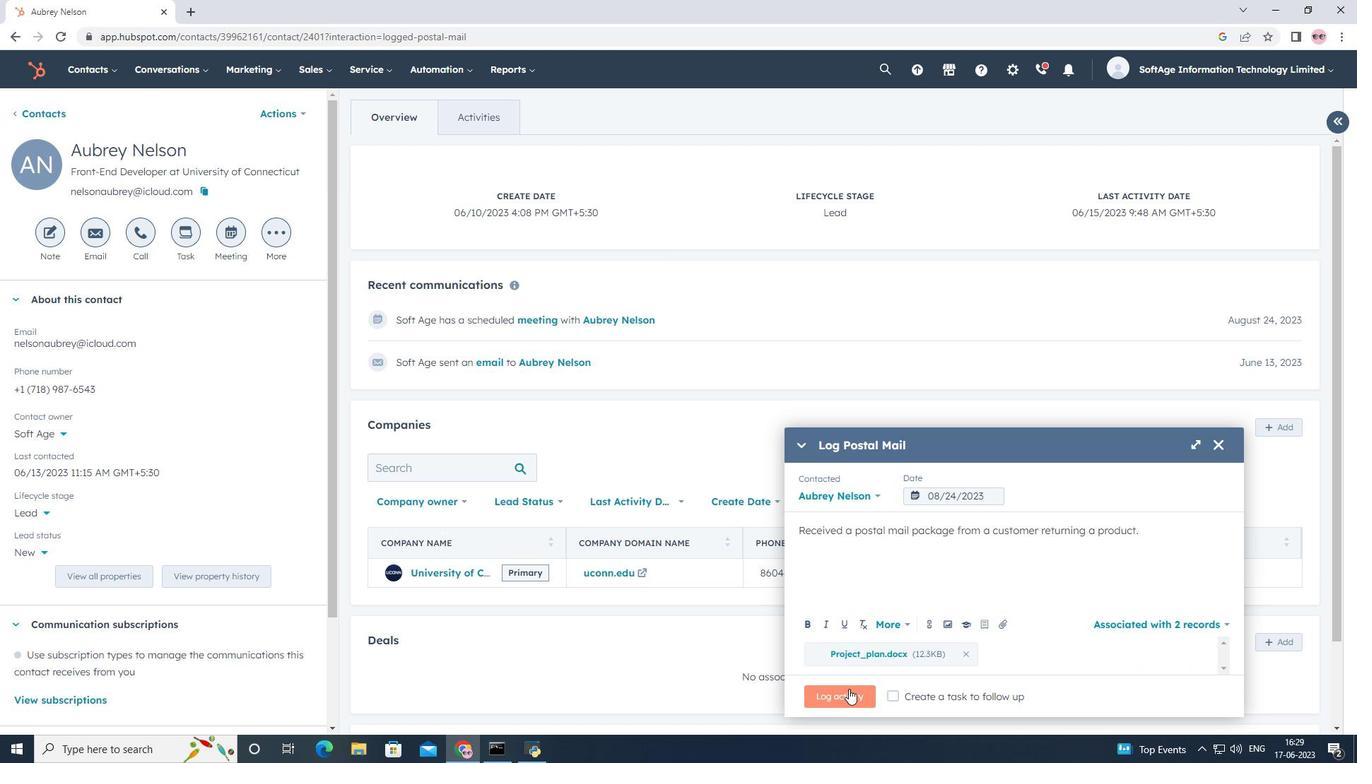 
Action: Mouse moved to (922, 556)
Screenshot: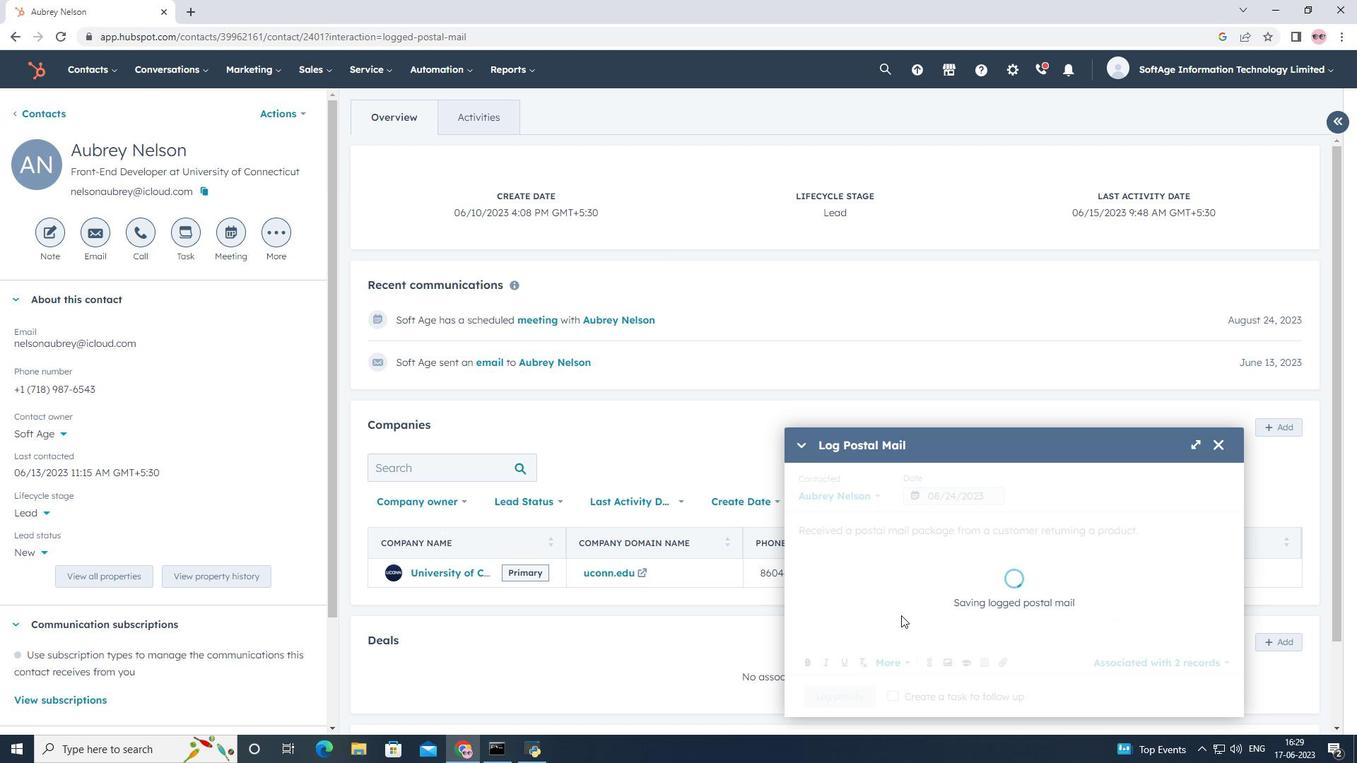 
